 Task: Look for space in Lourdes, France from 12th  August, 2023 to 15th August, 2023 for 3 adults in price range Rs.12000 to Rs.16000. Place can be entire place with 2 bedrooms having 3 beds and 1 bathroom. Property type can be house, flat, guest house. Booking option can be shelf check-in. Required host language is English.
Action: Mouse pressed left at (461, 175)
Screenshot: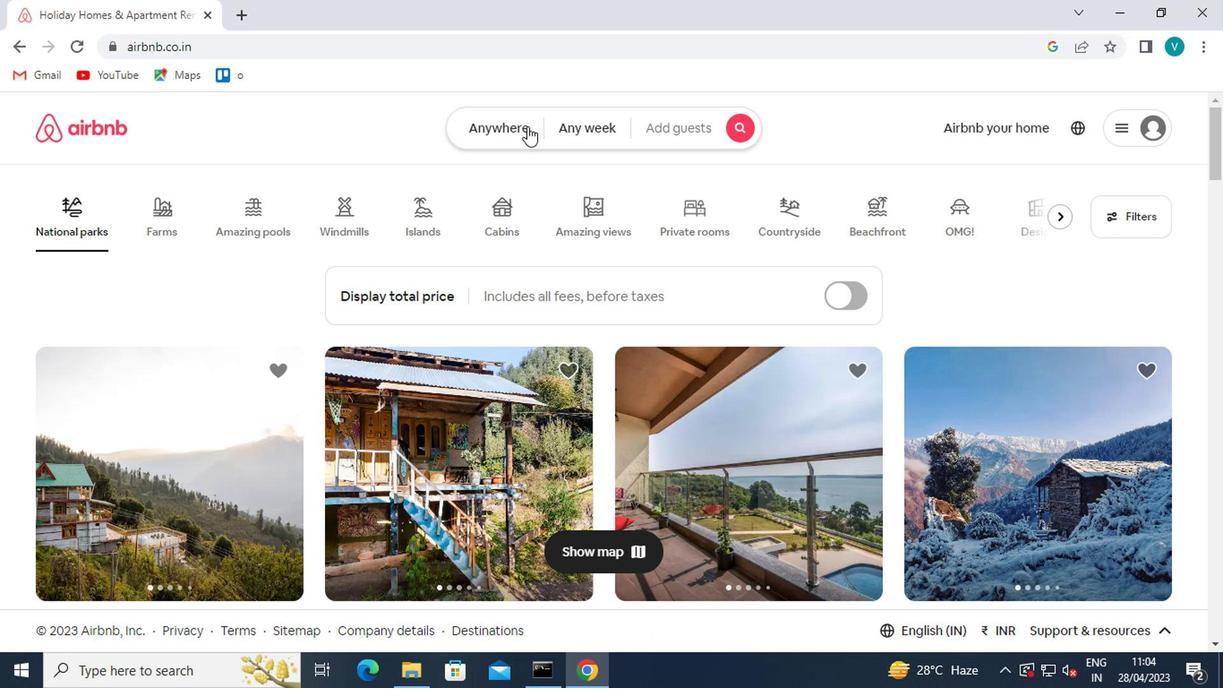
Action: Mouse moved to (383, 222)
Screenshot: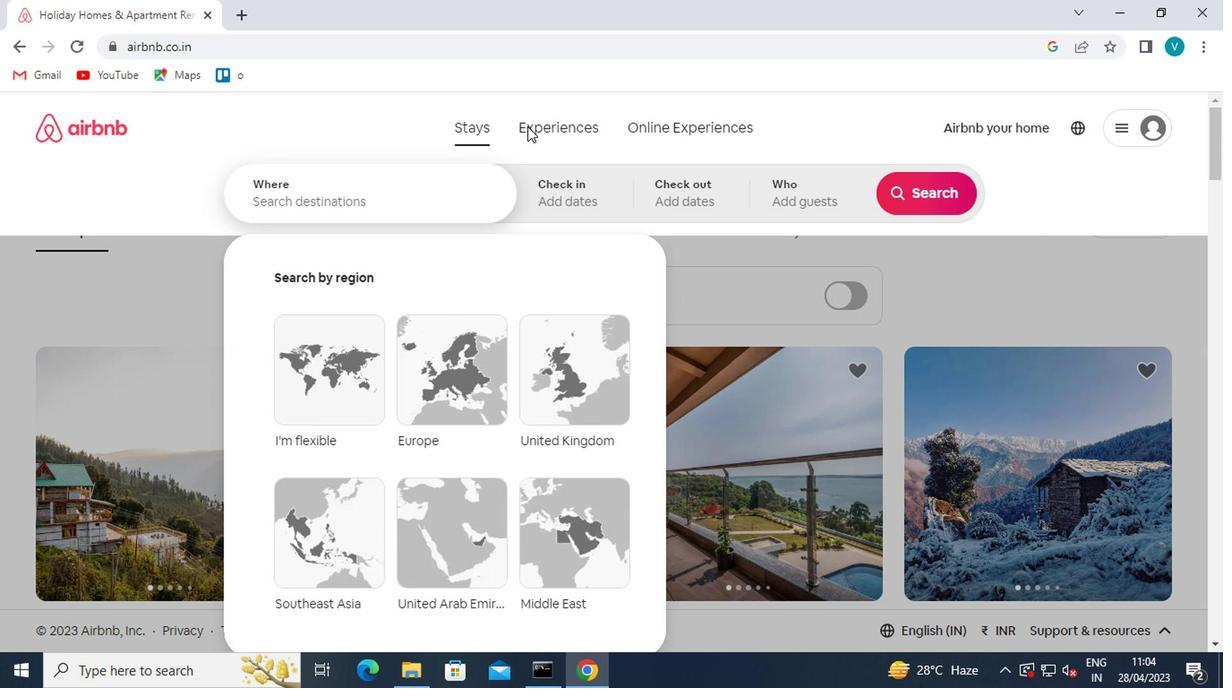 
Action: Mouse pressed left at (383, 222)
Screenshot: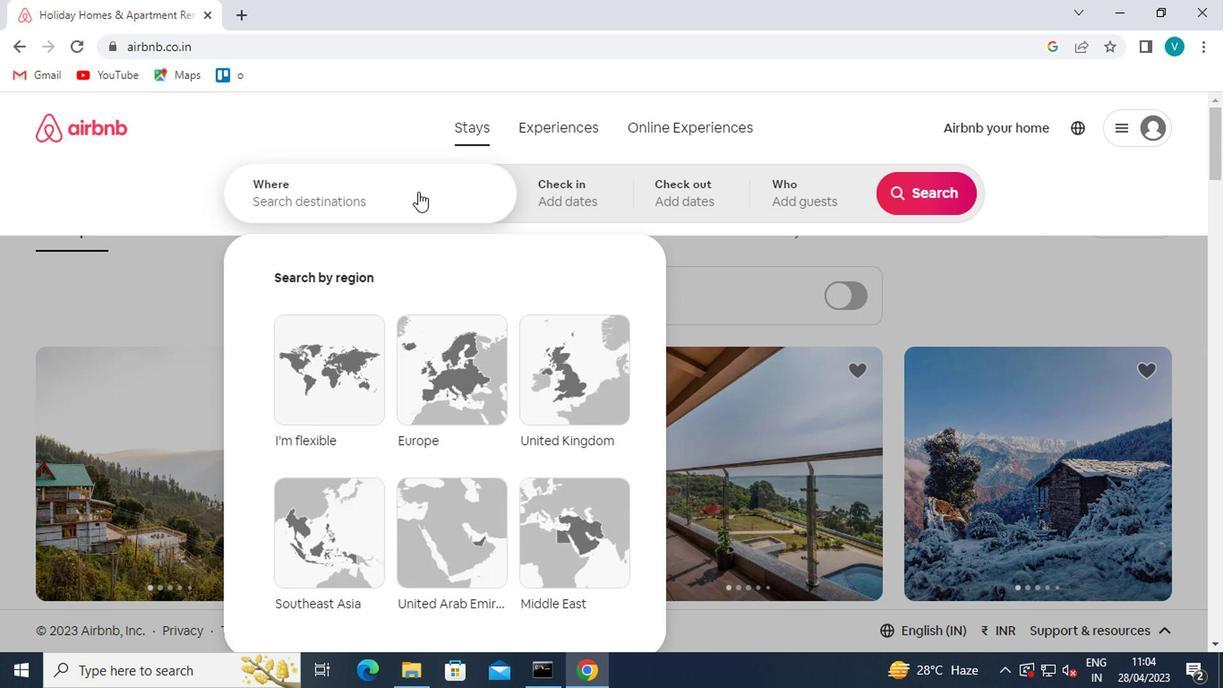 
Action: Key pressed <Key.caps_lock>l<Key.caps_lock>ourdes<Key.down><Key.down><Key.enter>
Screenshot: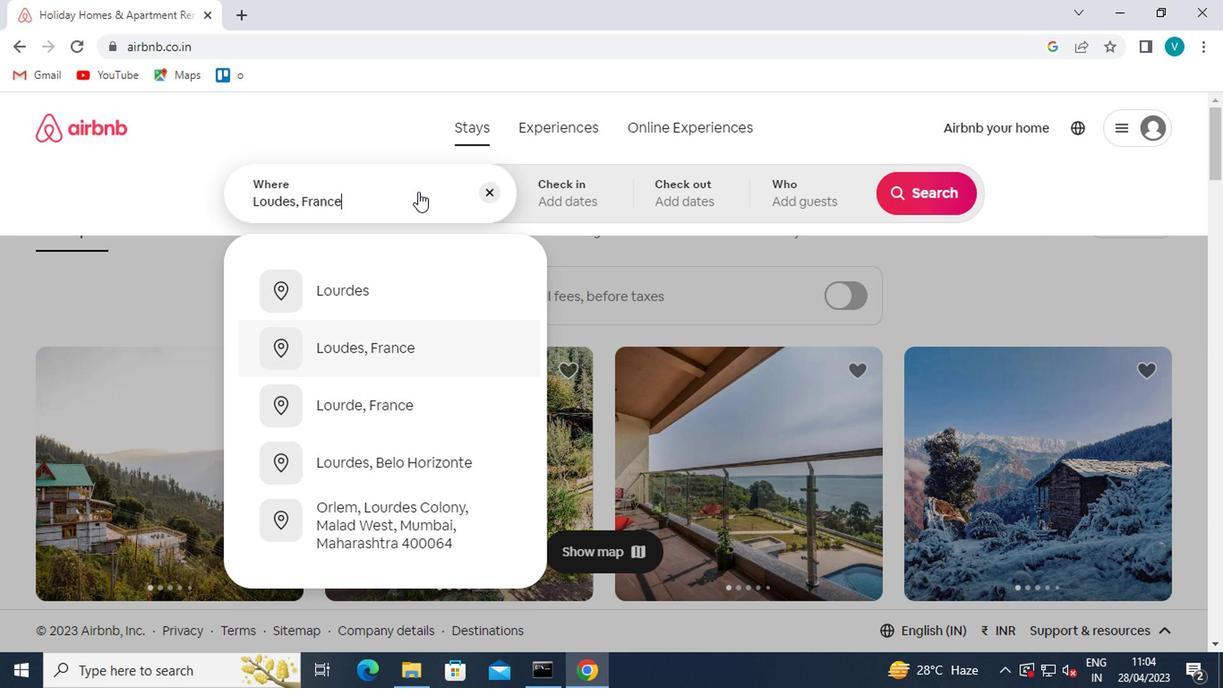
Action: Mouse moved to (700, 402)
Screenshot: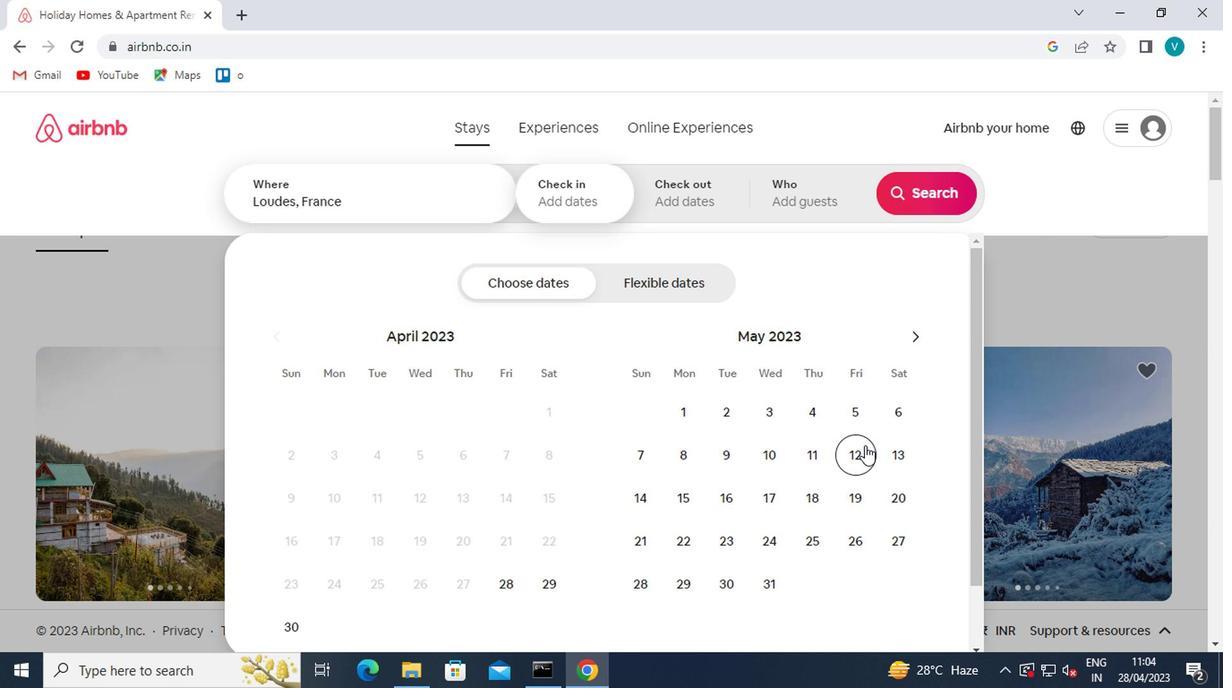
Action: Mouse pressed left at (700, 402)
Screenshot: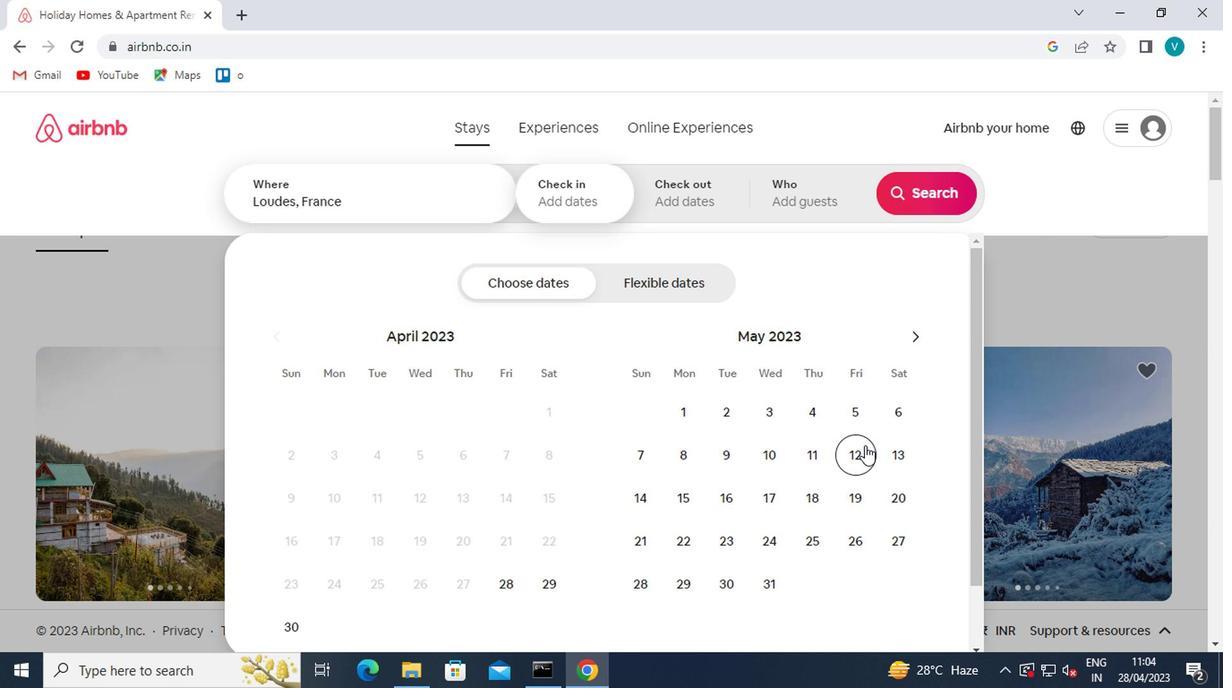 
Action: Mouse moved to (562, 436)
Screenshot: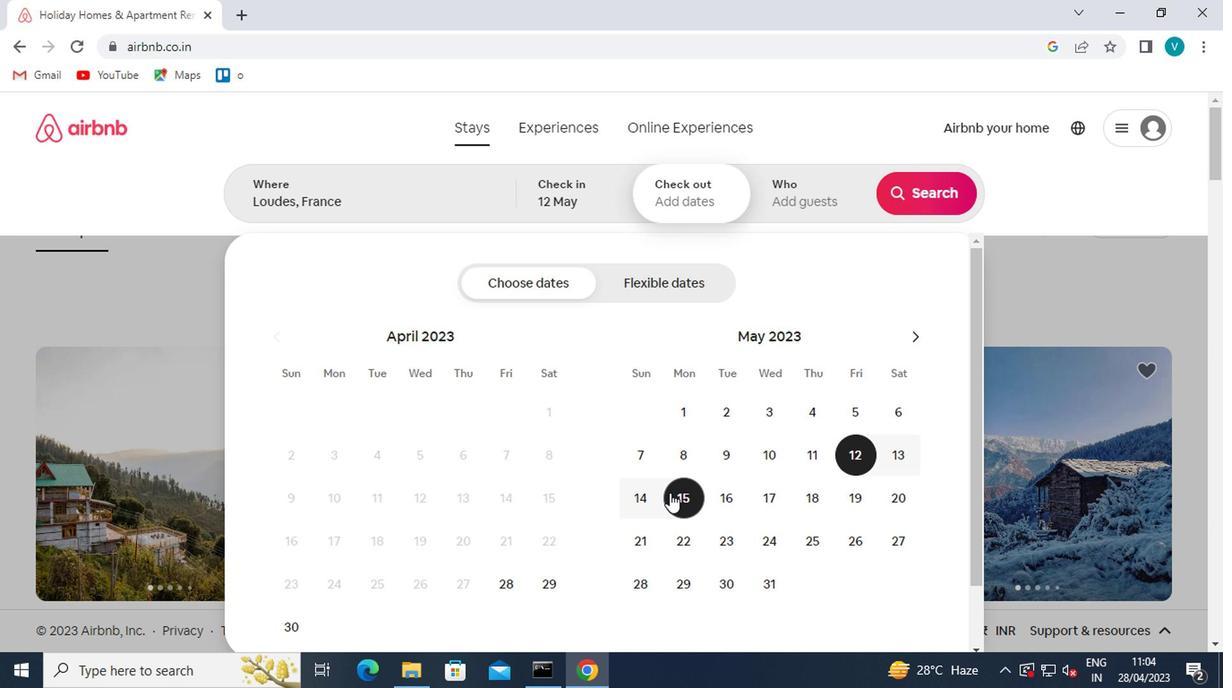 
Action: Mouse pressed left at (562, 436)
Screenshot: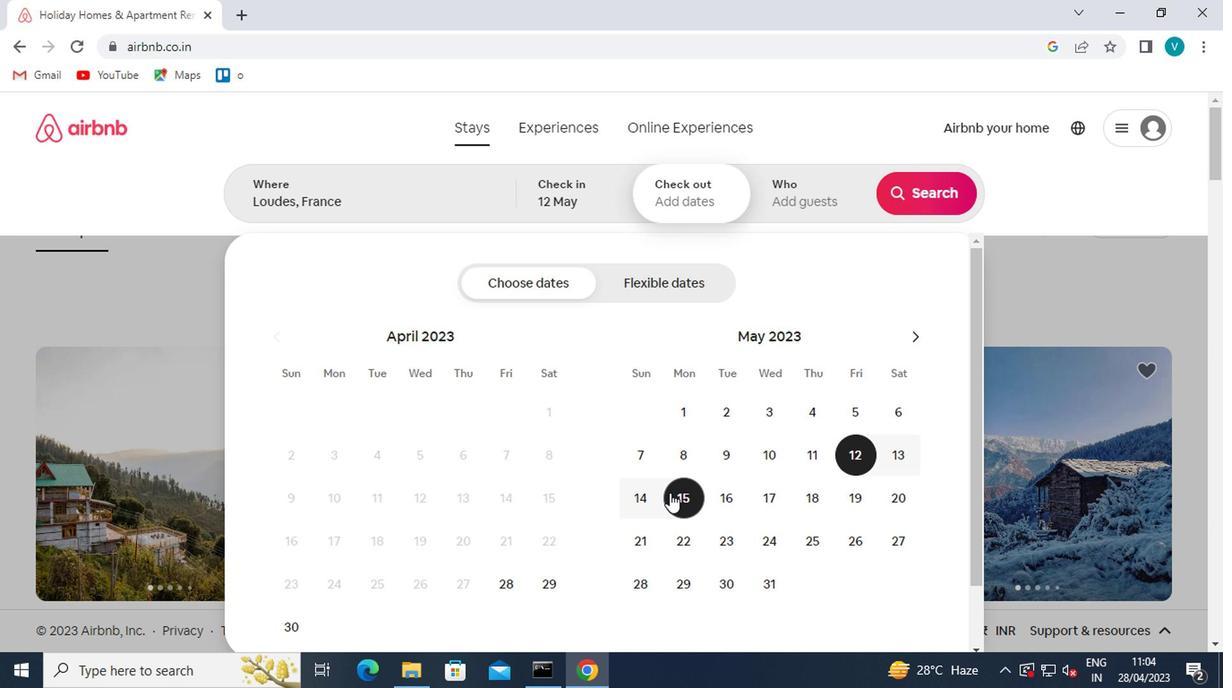 
Action: Mouse moved to (679, 220)
Screenshot: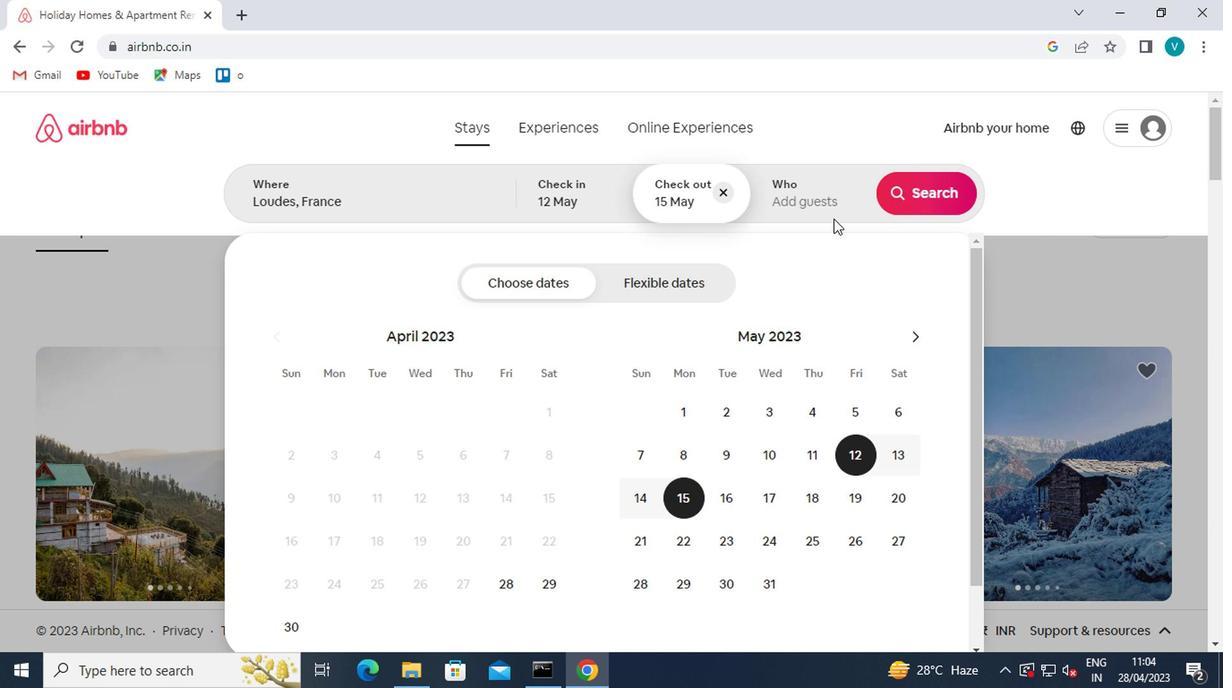 
Action: Mouse pressed left at (679, 220)
Screenshot: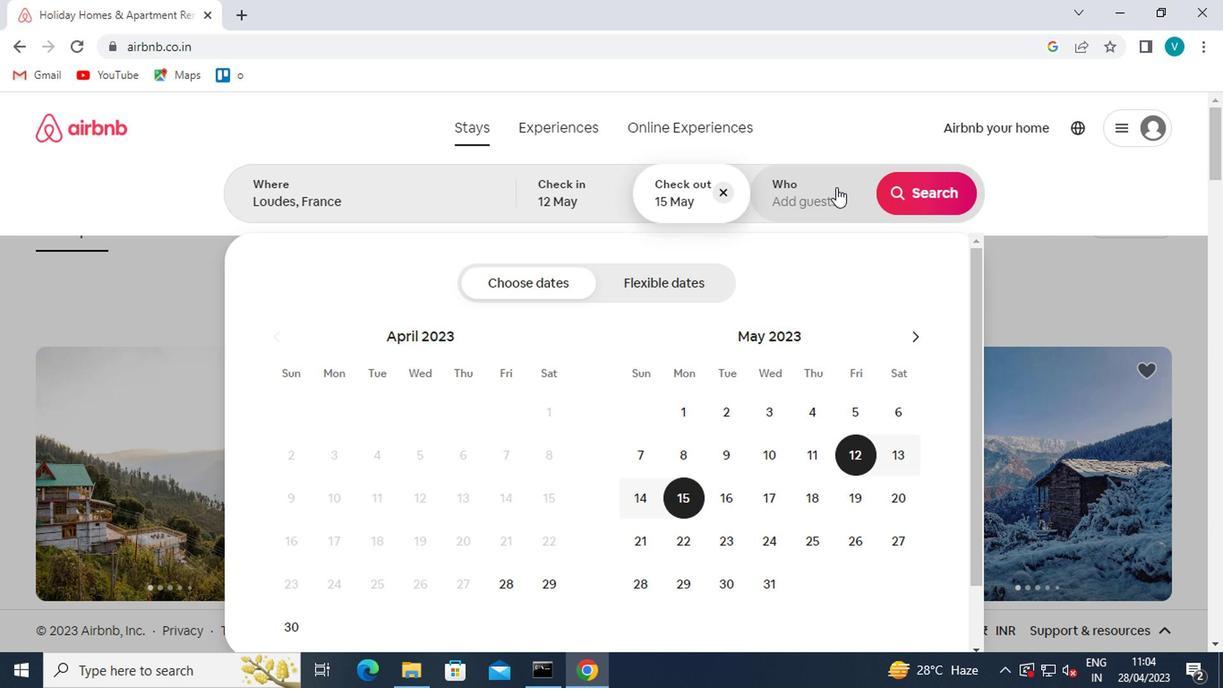 
Action: Mouse moved to (754, 293)
Screenshot: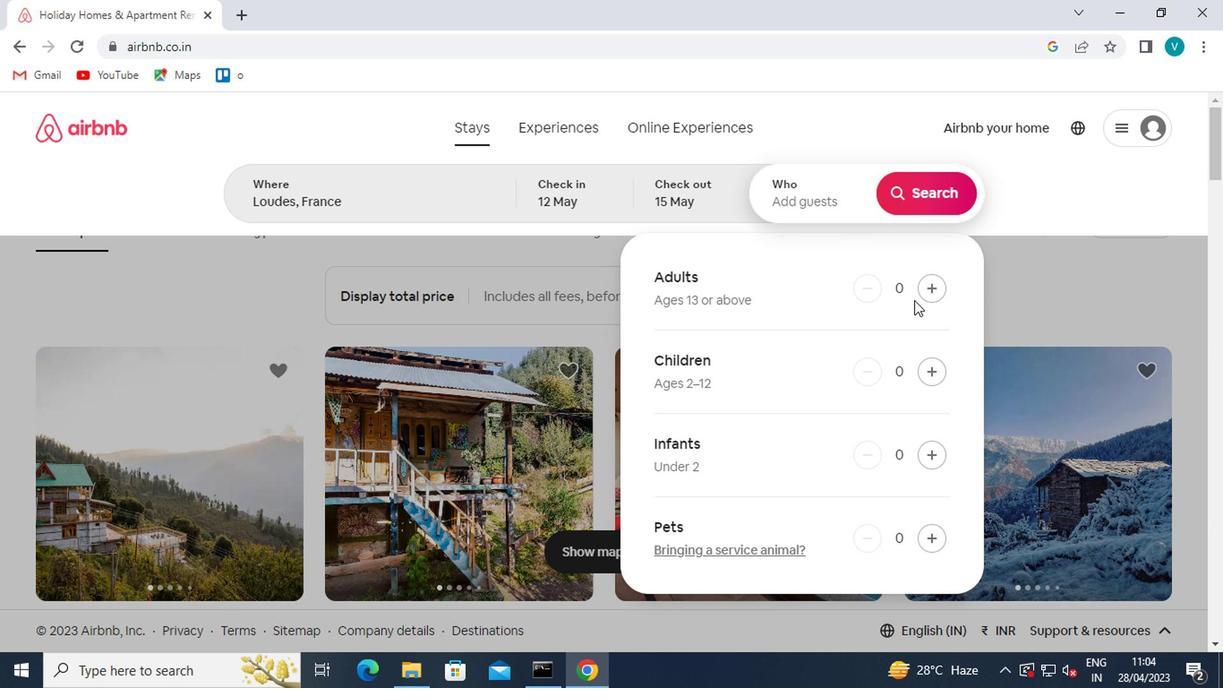 
Action: Mouse pressed left at (754, 293)
Screenshot: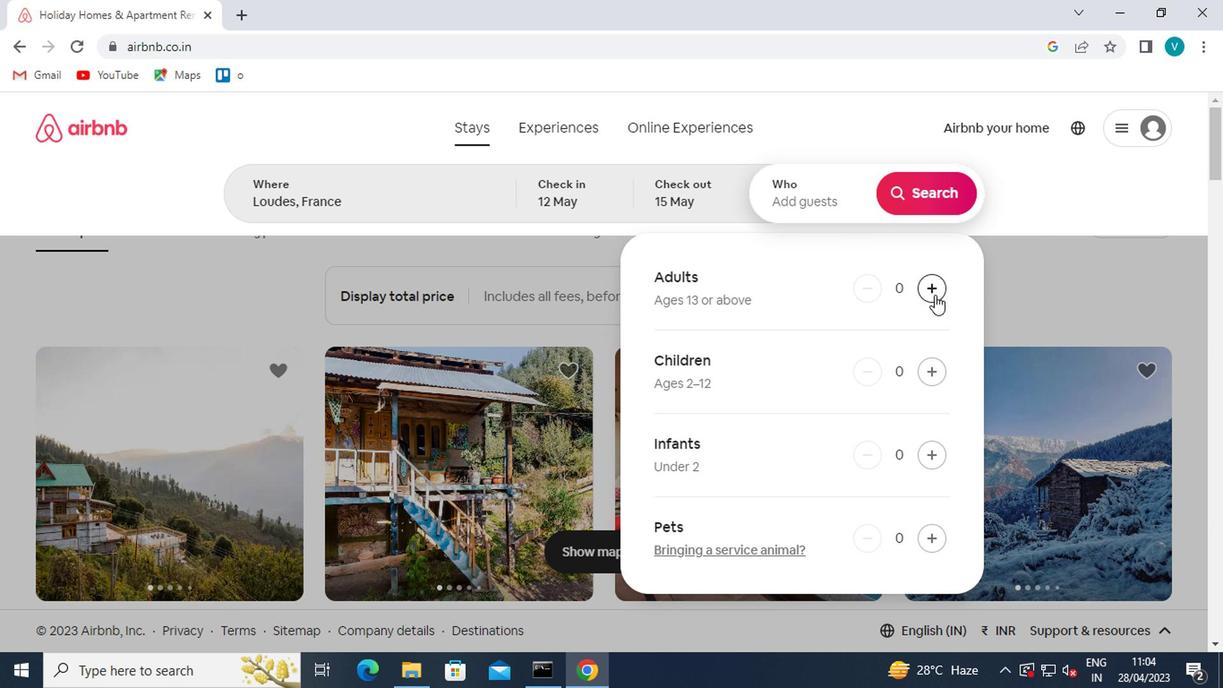 
Action: Mouse moved to (754, 293)
Screenshot: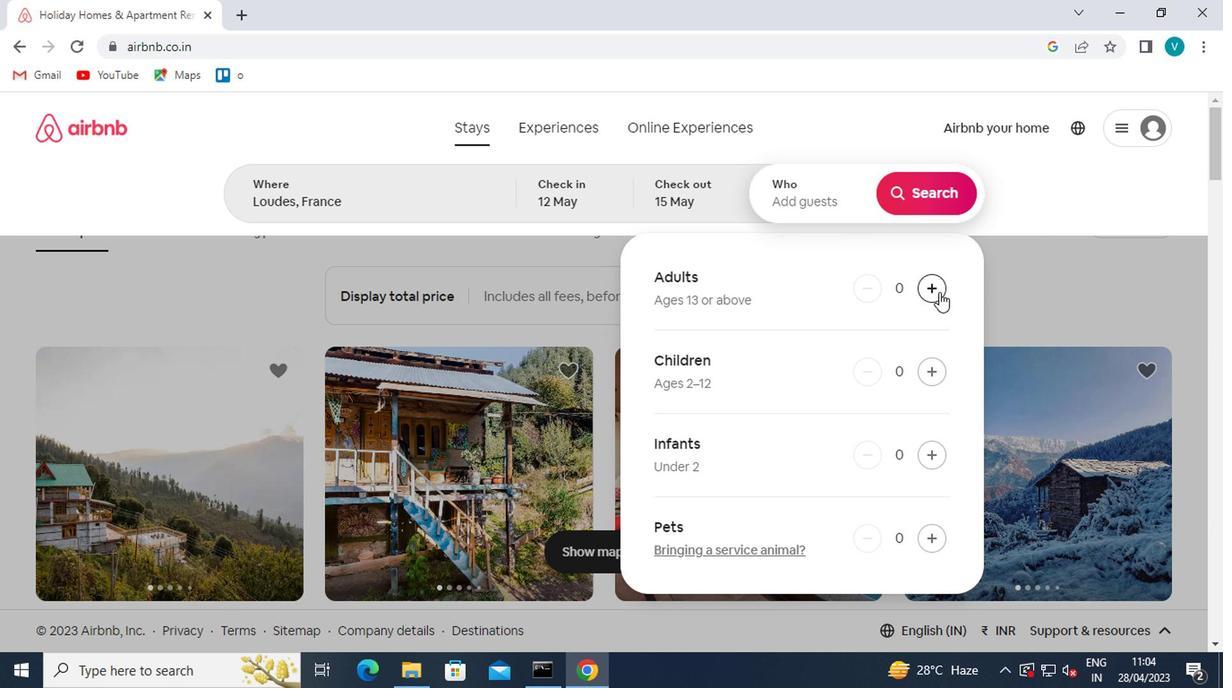 
Action: Mouse pressed left at (754, 293)
Screenshot: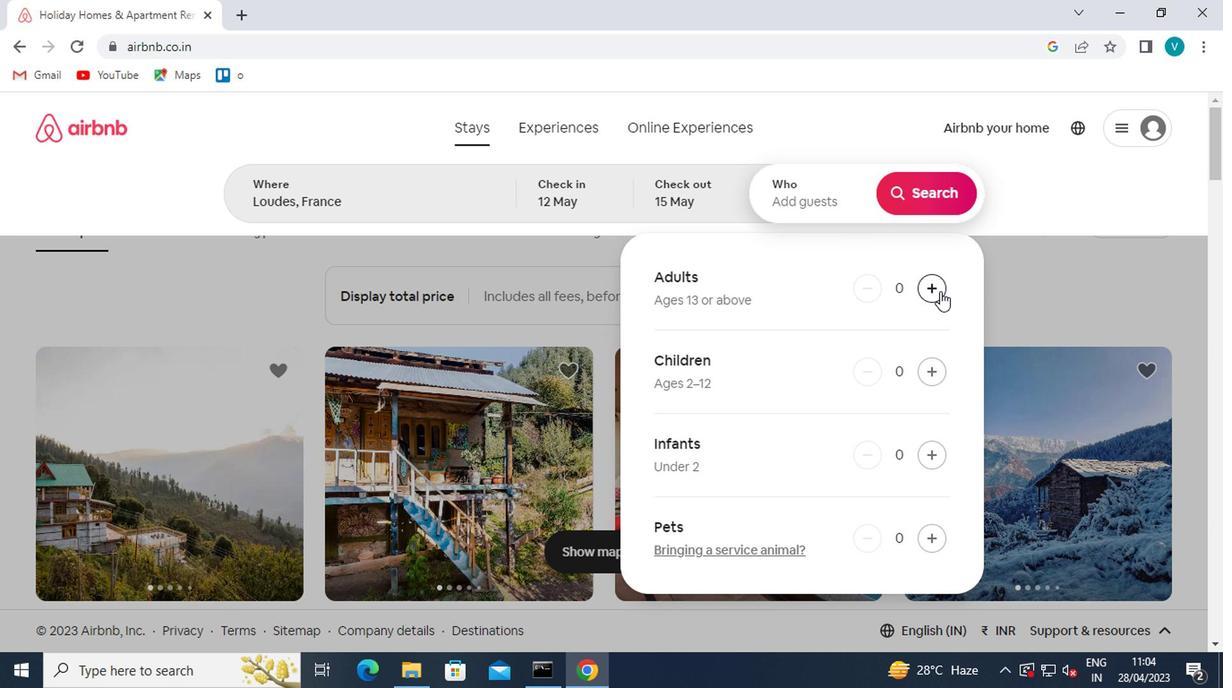 
Action: Mouse pressed left at (754, 293)
Screenshot: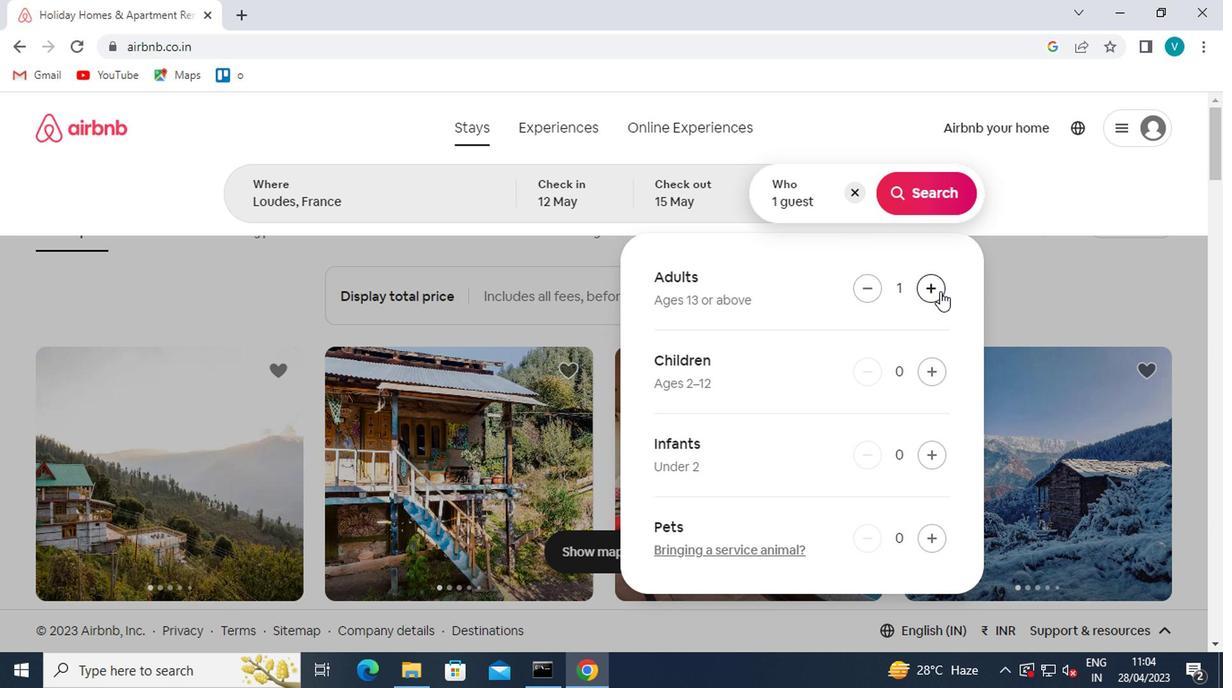 
Action: Mouse moved to (740, 224)
Screenshot: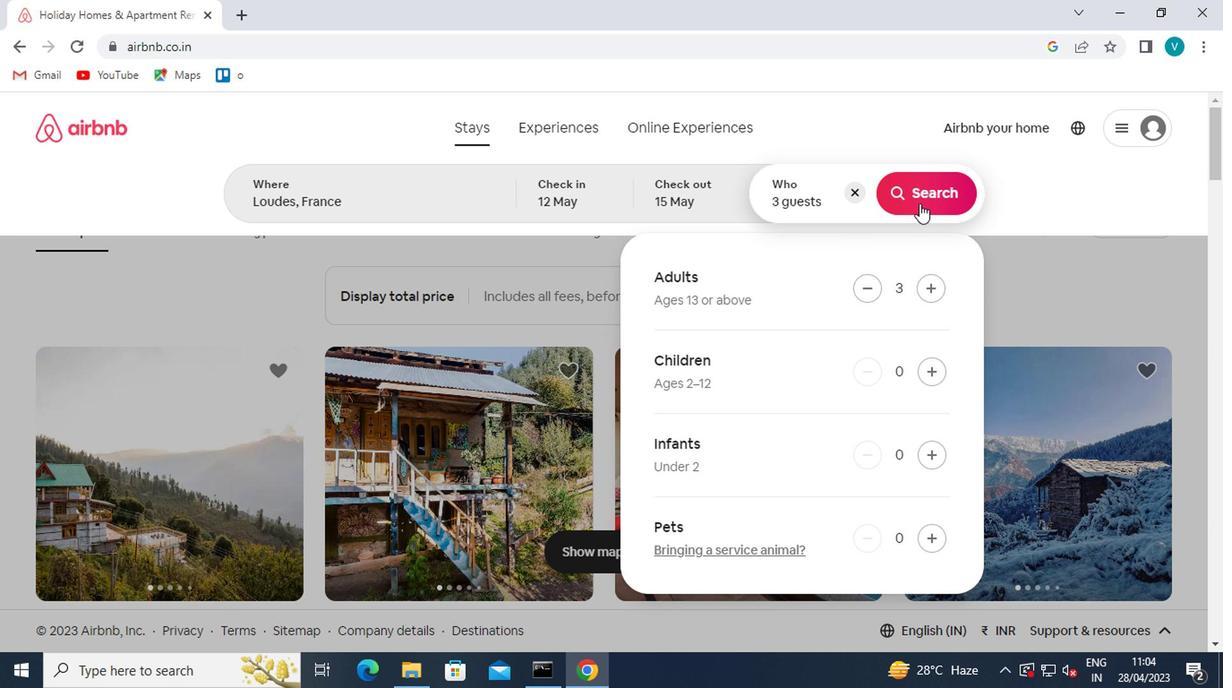 
Action: Mouse pressed left at (740, 224)
Screenshot: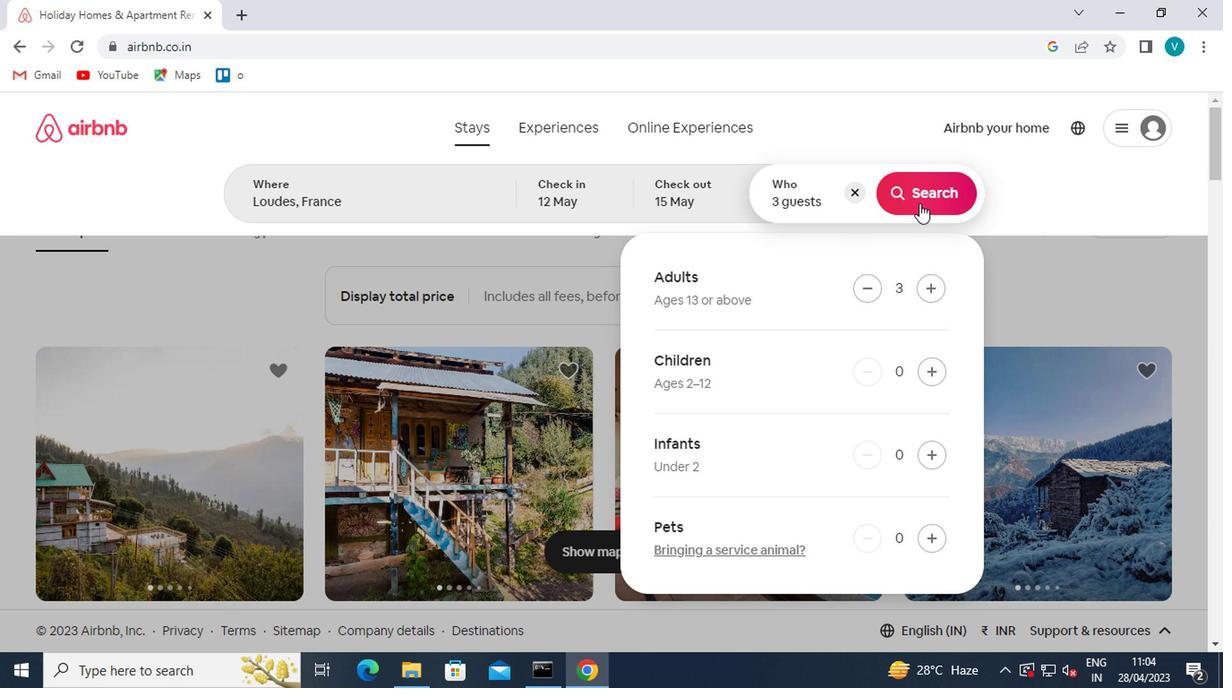 
Action: Mouse moved to (887, 217)
Screenshot: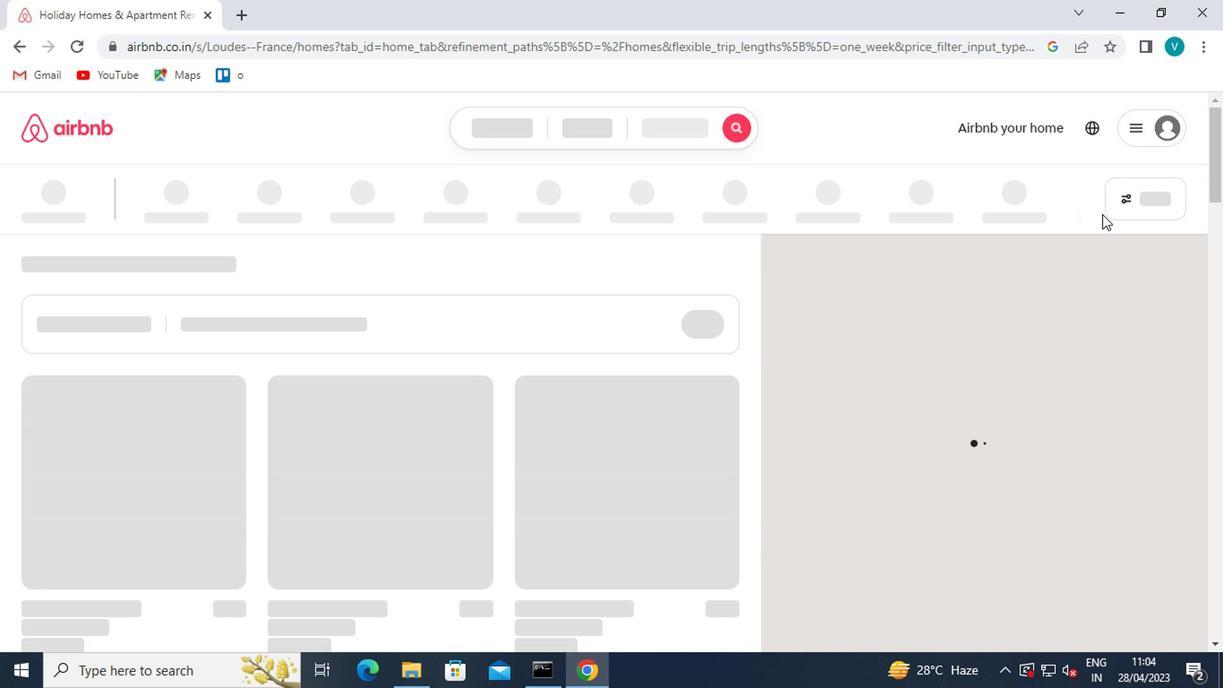 
Action: Mouse pressed left at (887, 217)
Screenshot: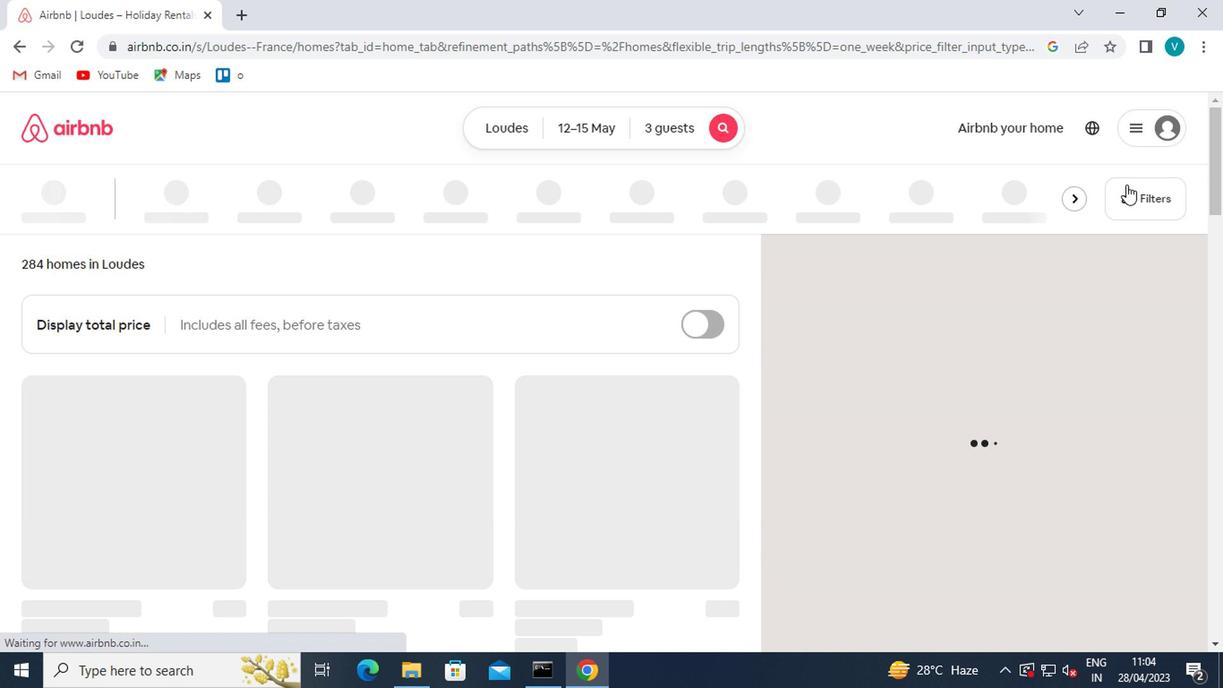 
Action: Mouse moved to (457, 394)
Screenshot: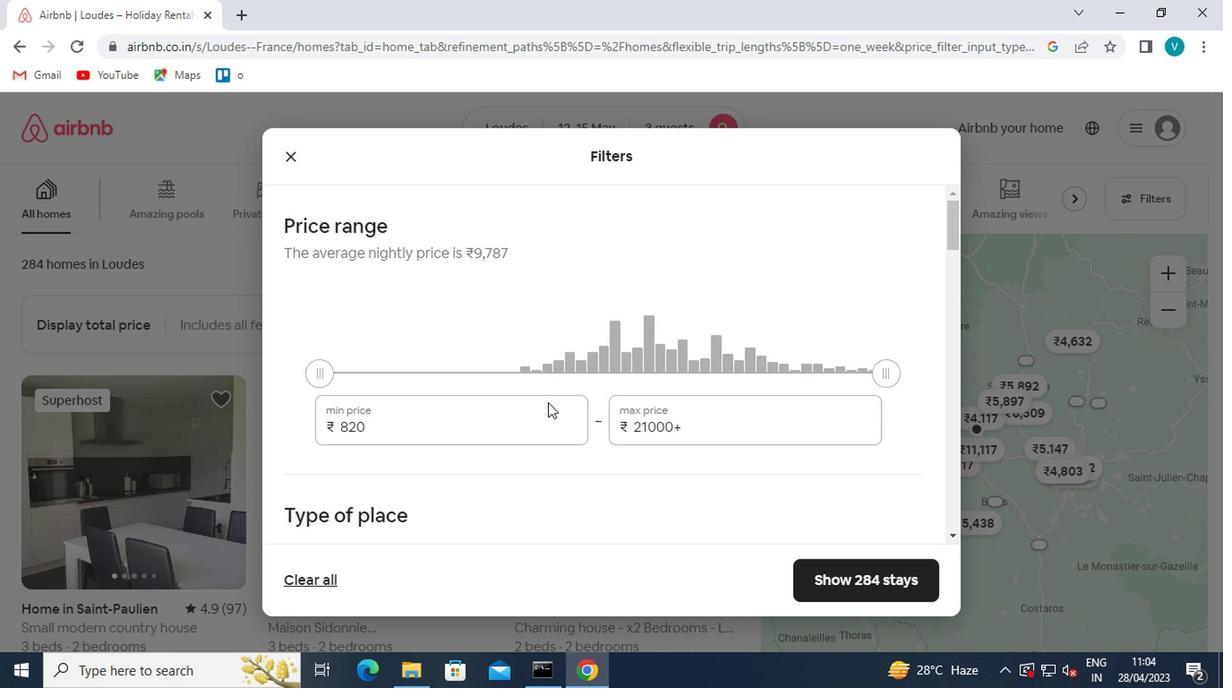 
Action: Mouse pressed left at (457, 394)
Screenshot: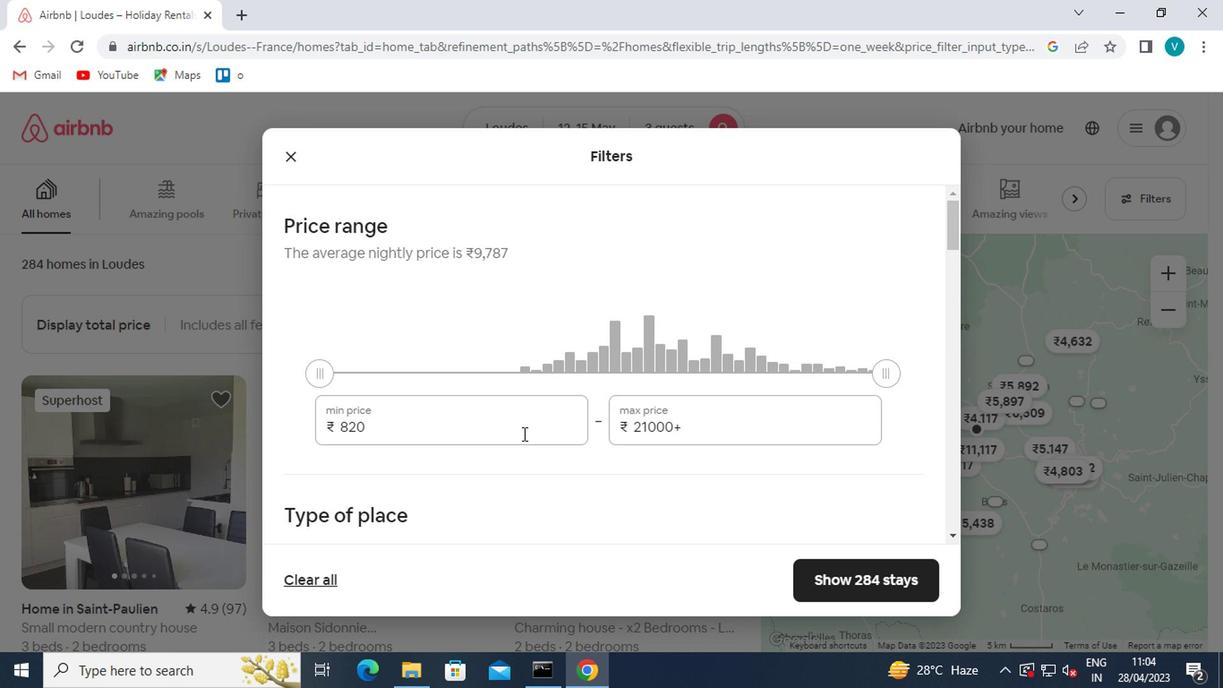 
Action: Mouse moved to (449, 391)
Screenshot: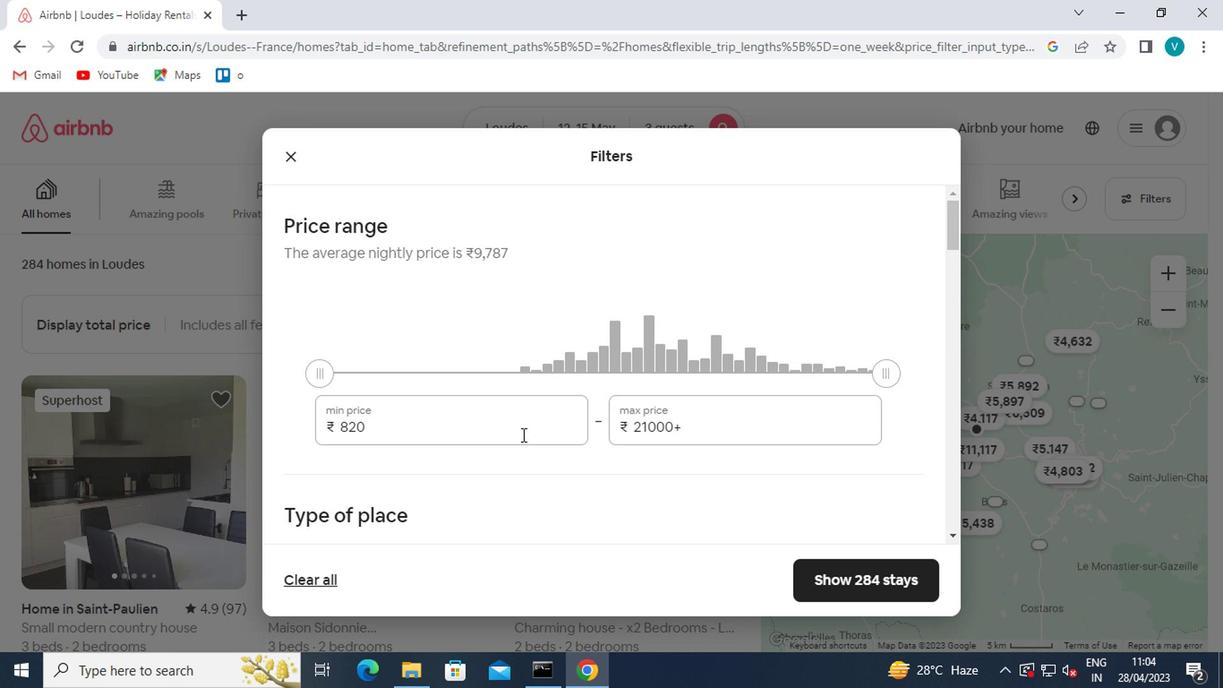 
Action: Key pressed <Key.backspace><Key.backspace><Key.backspace><Key.backspace><Key.backspace><Key.backspace><Key.backspace><Key.backspace><Key.backspace>12000<Key.tab>16000
Screenshot: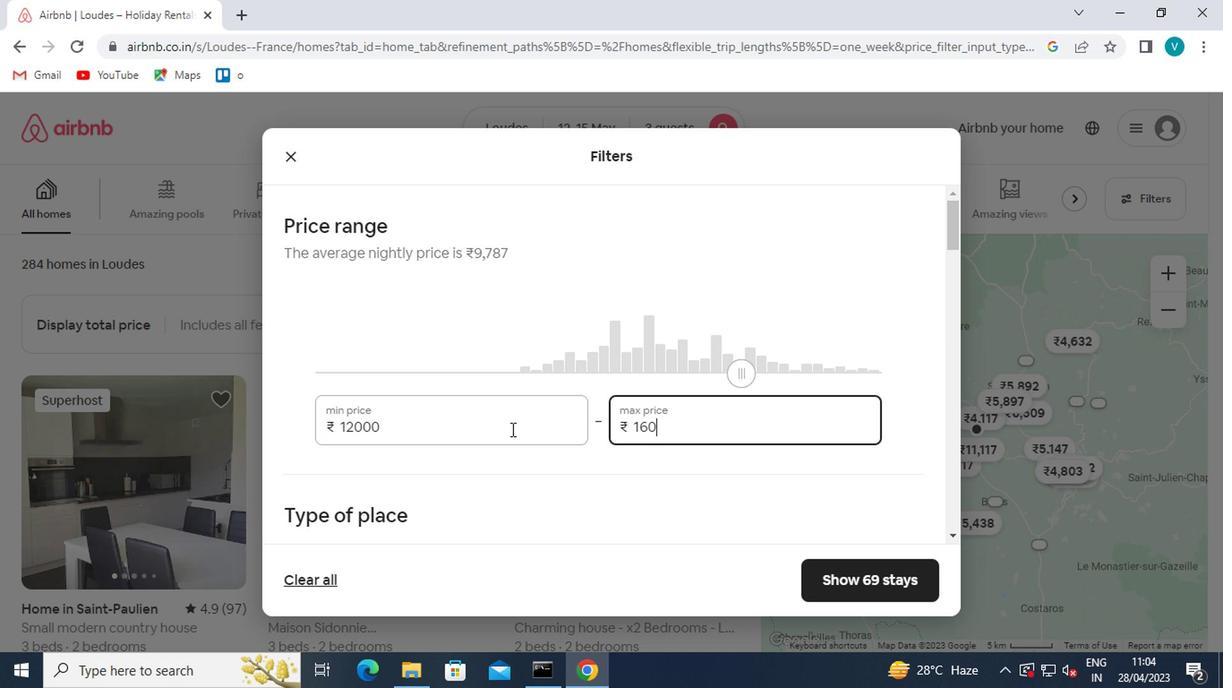 
Action: Mouse scrolled (449, 390) with delta (0, 0)
Screenshot: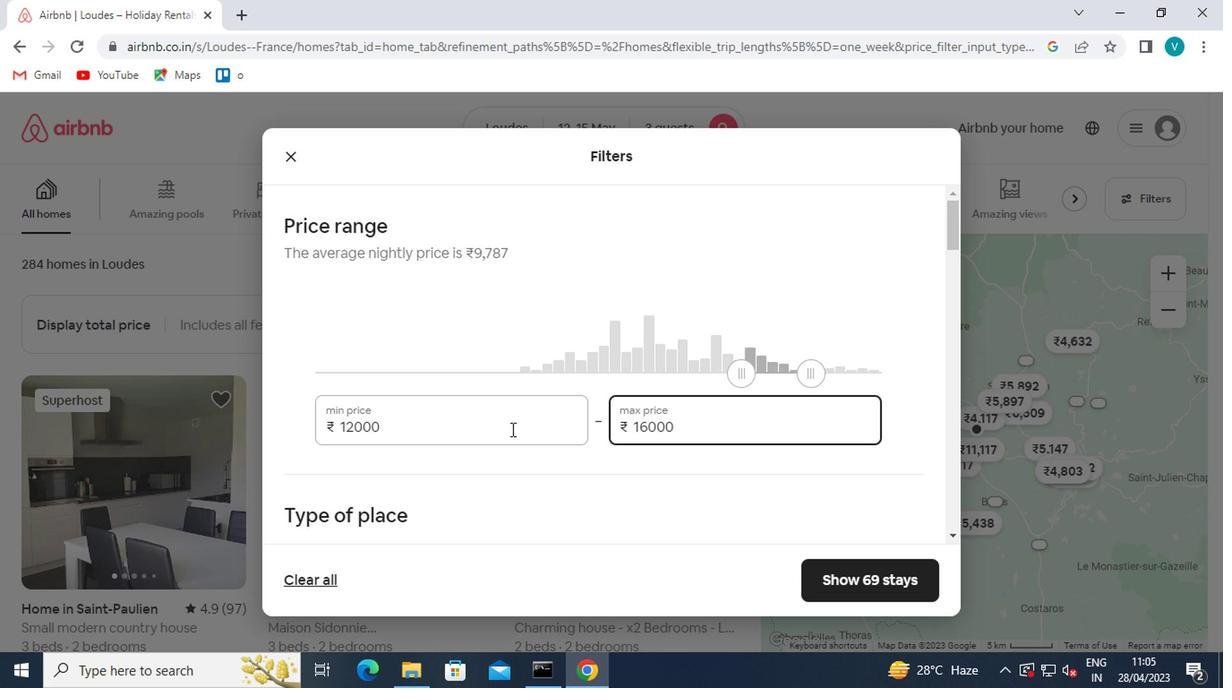 
Action: Mouse scrolled (449, 390) with delta (0, 0)
Screenshot: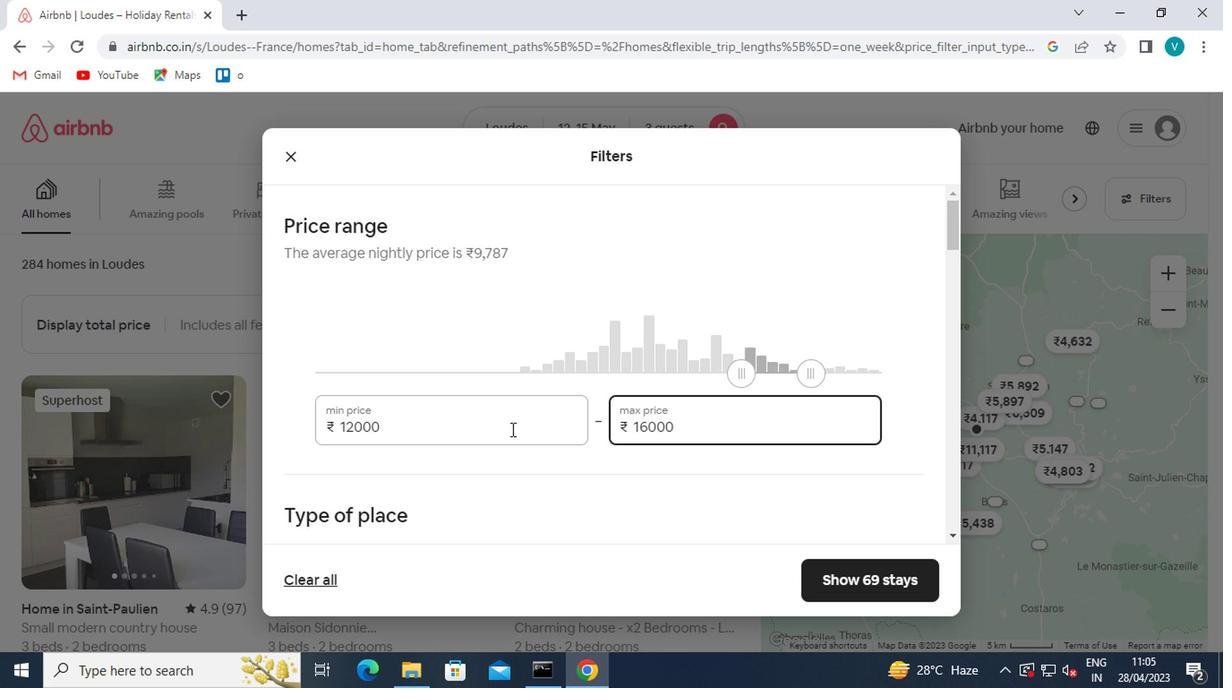 
Action: Mouse moved to (293, 356)
Screenshot: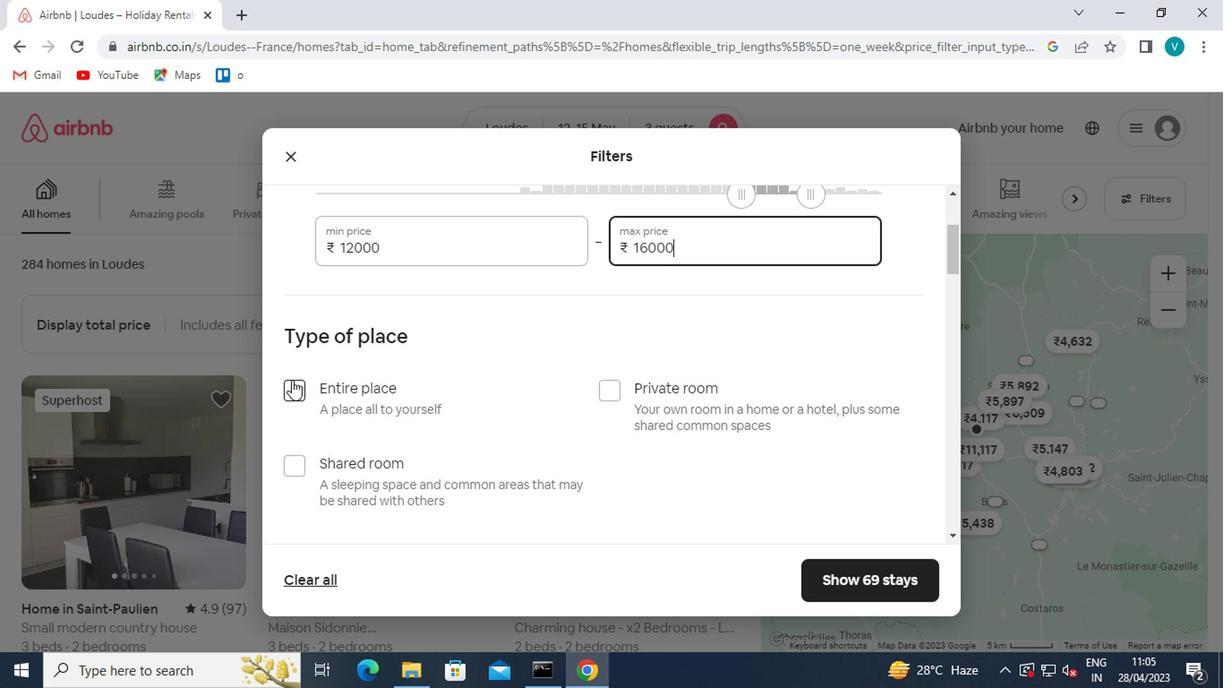 
Action: Mouse pressed left at (293, 356)
Screenshot: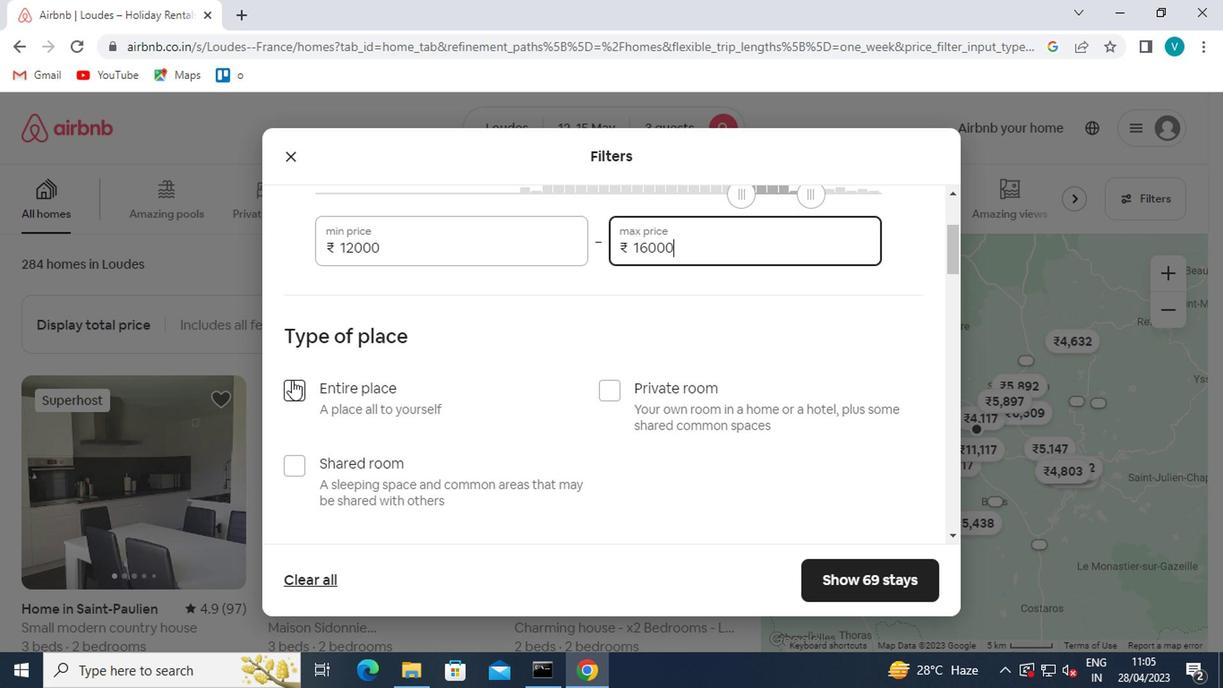 
Action: Mouse moved to (449, 410)
Screenshot: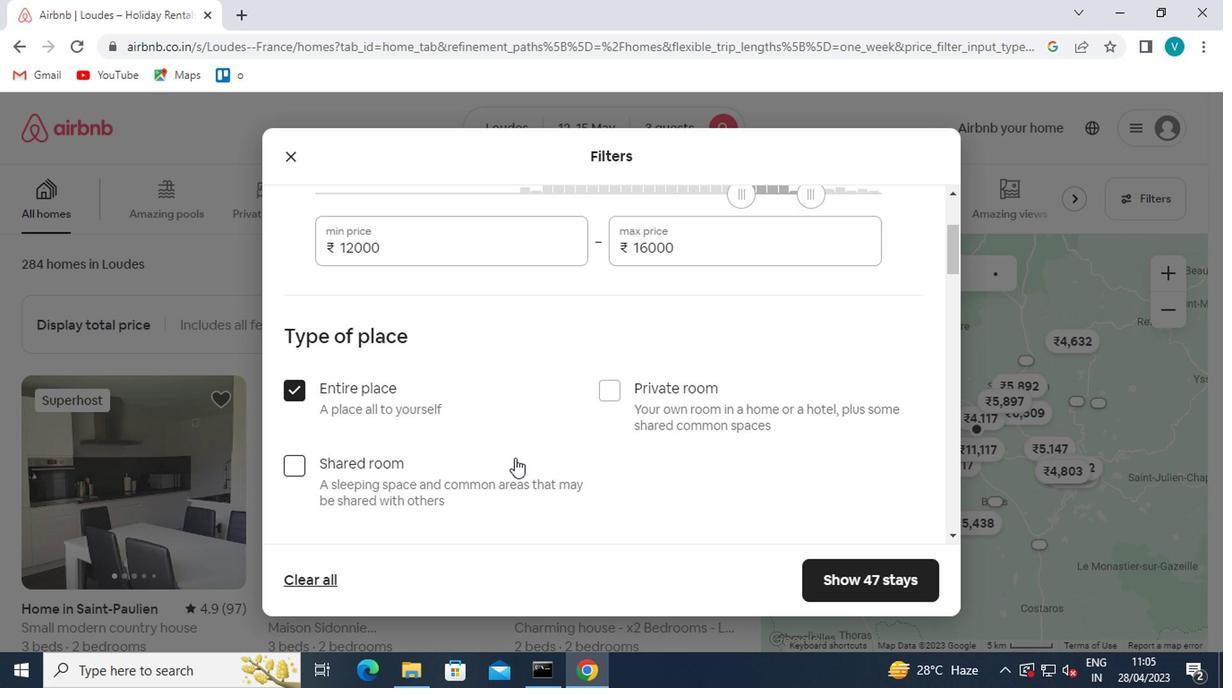 
Action: Mouse scrolled (449, 409) with delta (0, 0)
Screenshot: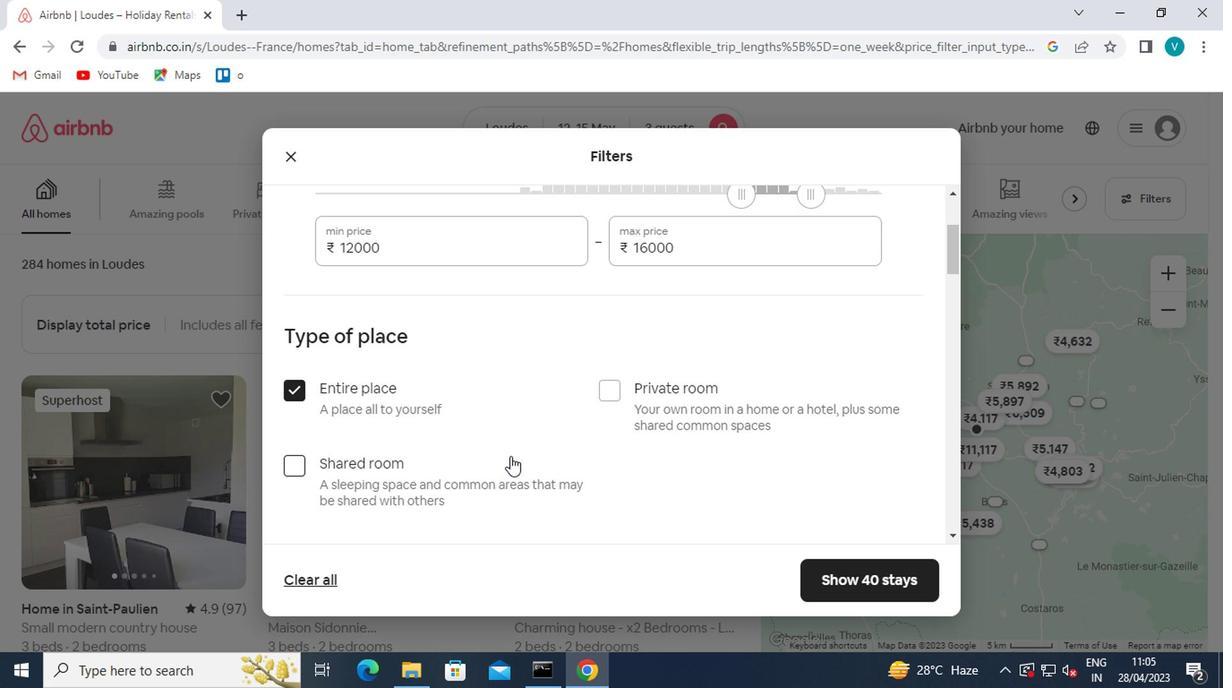 
Action: Mouse moved to (449, 410)
Screenshot: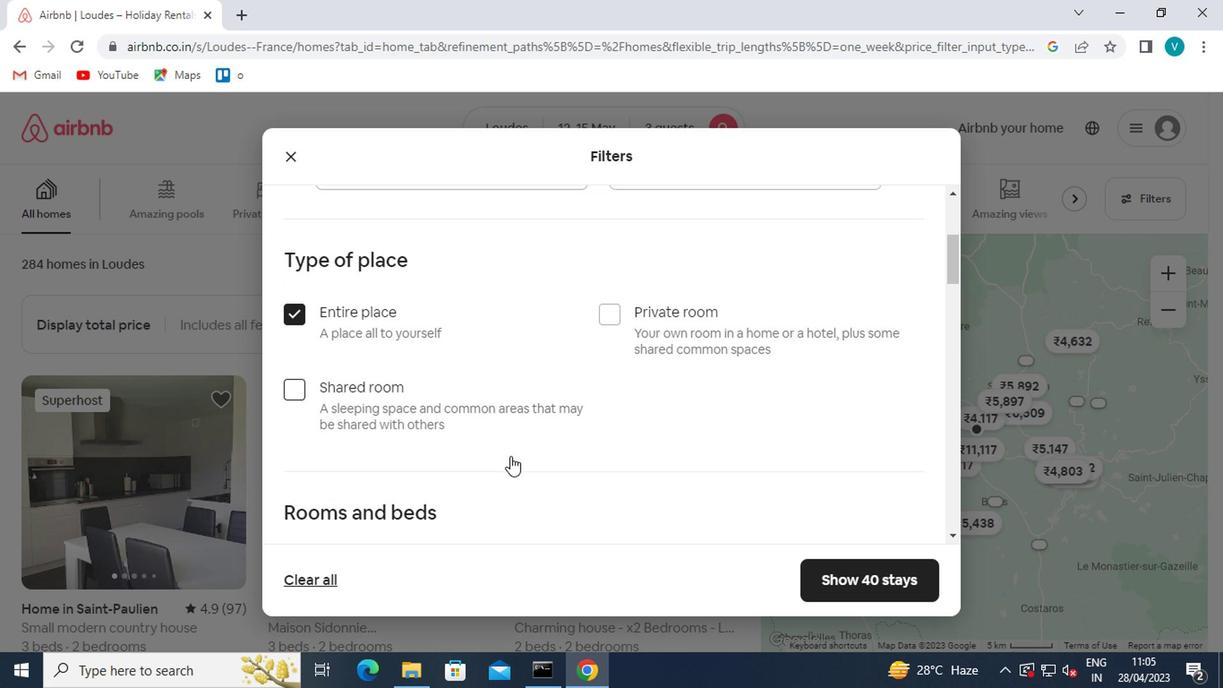 
Action: Mouse scrolled (449, 409) with delta (0, 0)
Screenshot: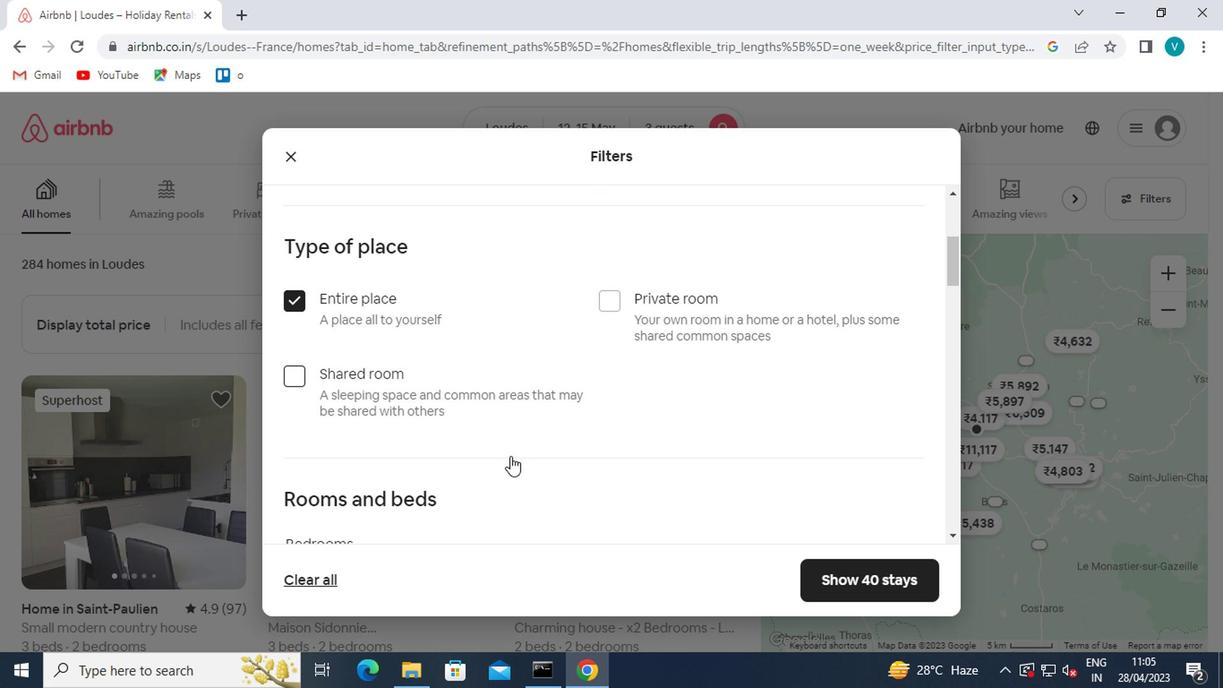 
Action: Mouse moved to (403, 440)
Screenshot: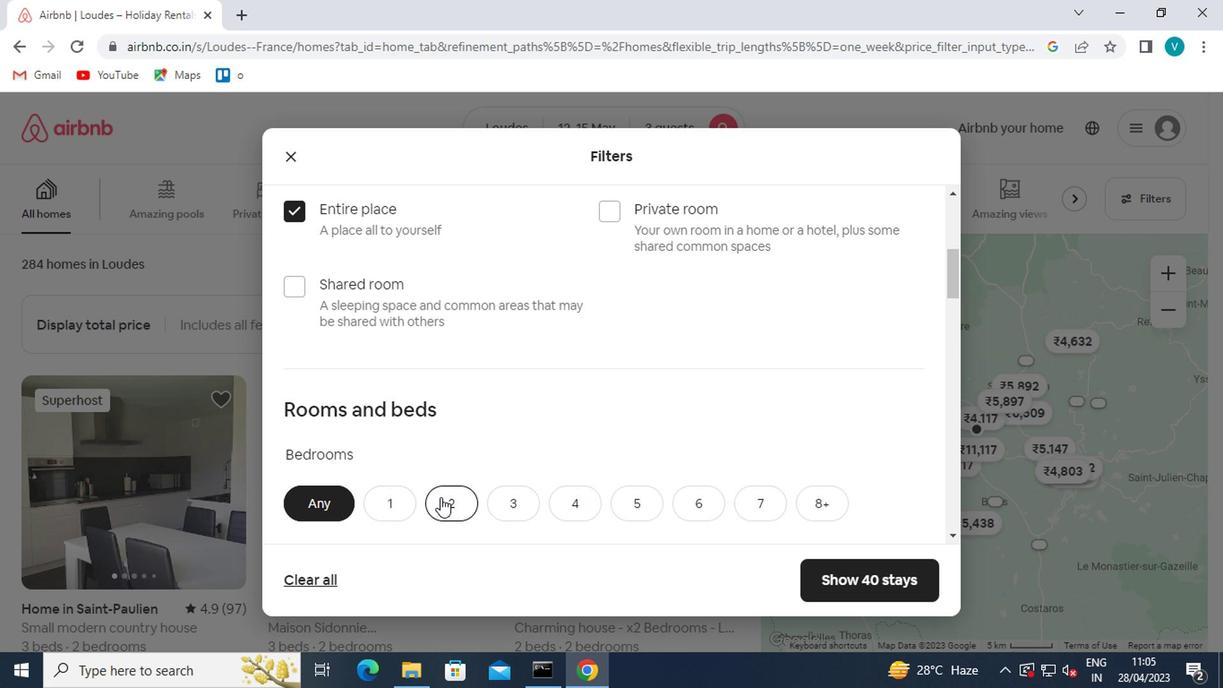 
Action: Mouse pressed left at (403, 440)
Screenshot: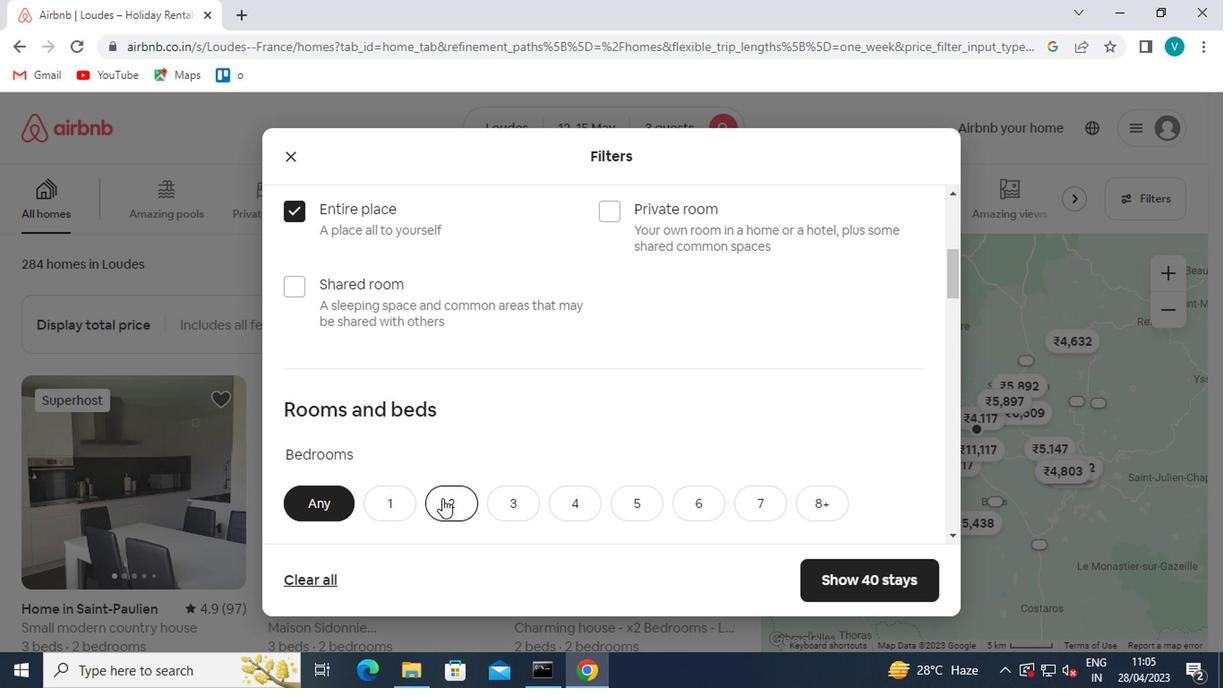 
Action: Mouse moved to (409, 433)
Screenshot: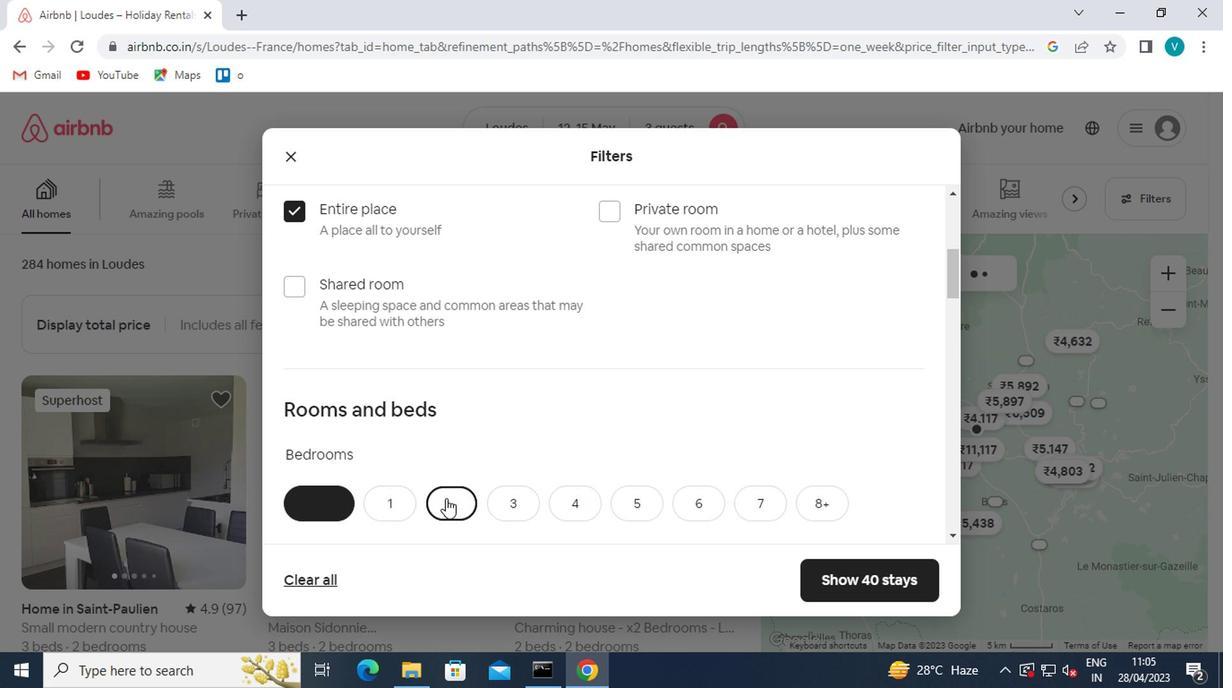 
Action: Mouse scrolled (409, 432) with delta (0, 0)
Screenshot: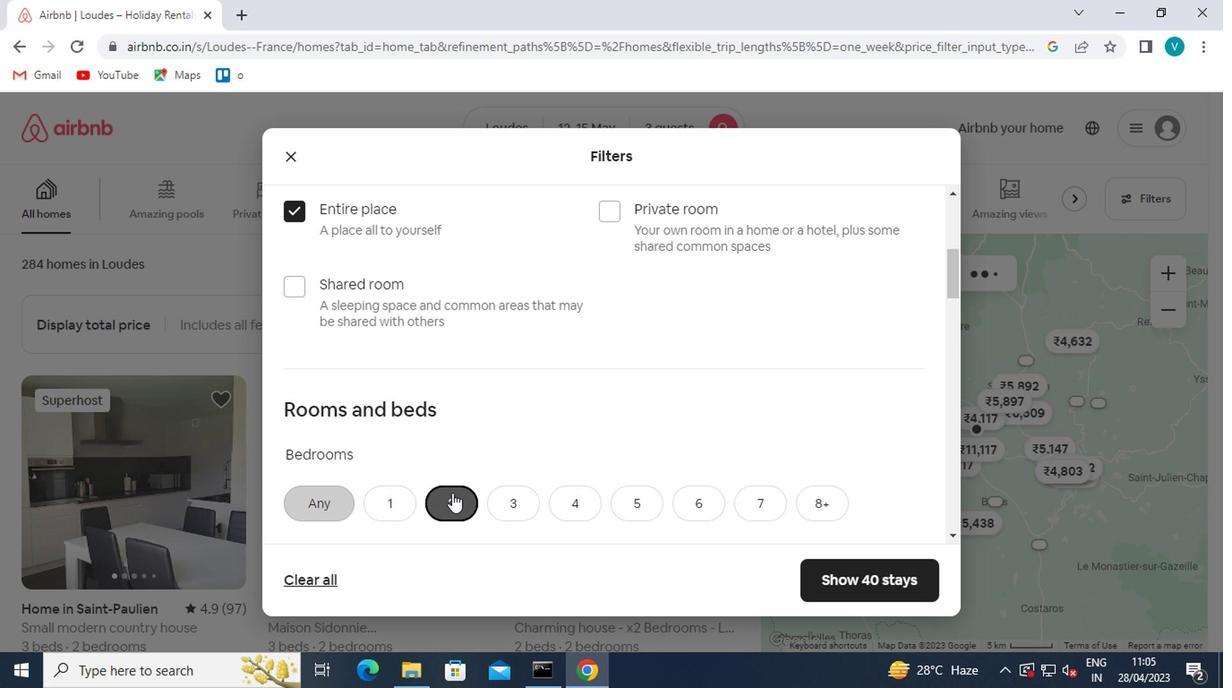 
Action: Mouse scrolled (409, 432) with delta (0, 0)
Screenshot: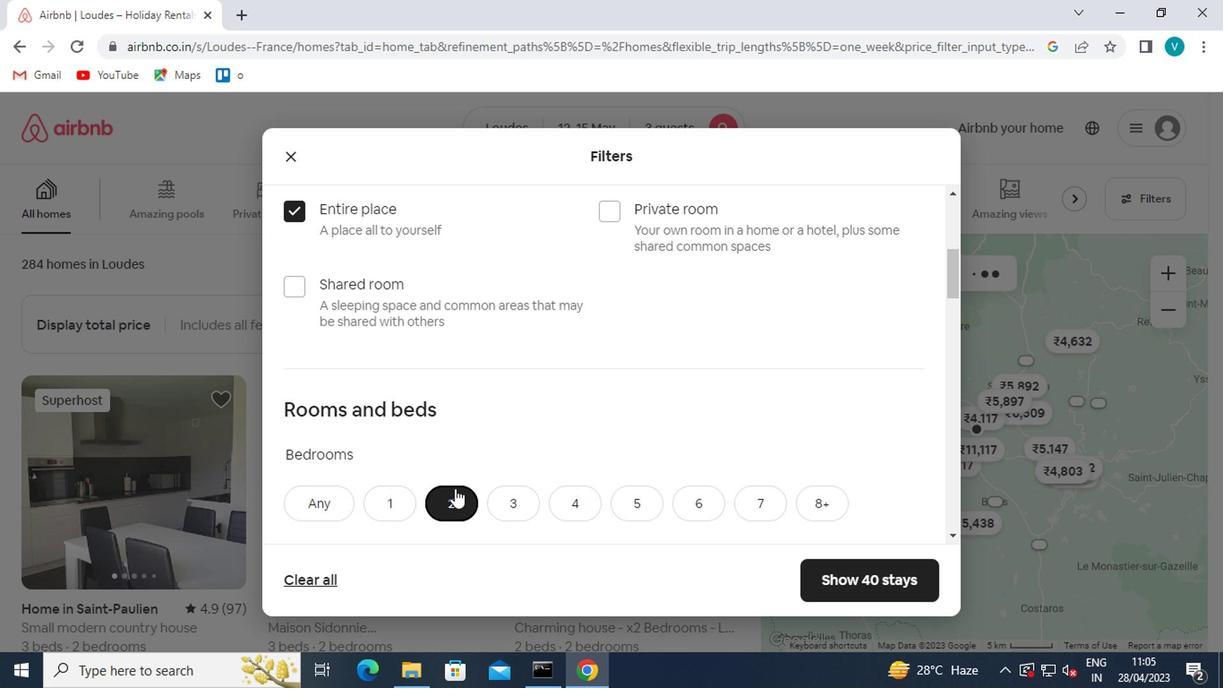
Action: Mouse moved to (404, 384)
Screenshot: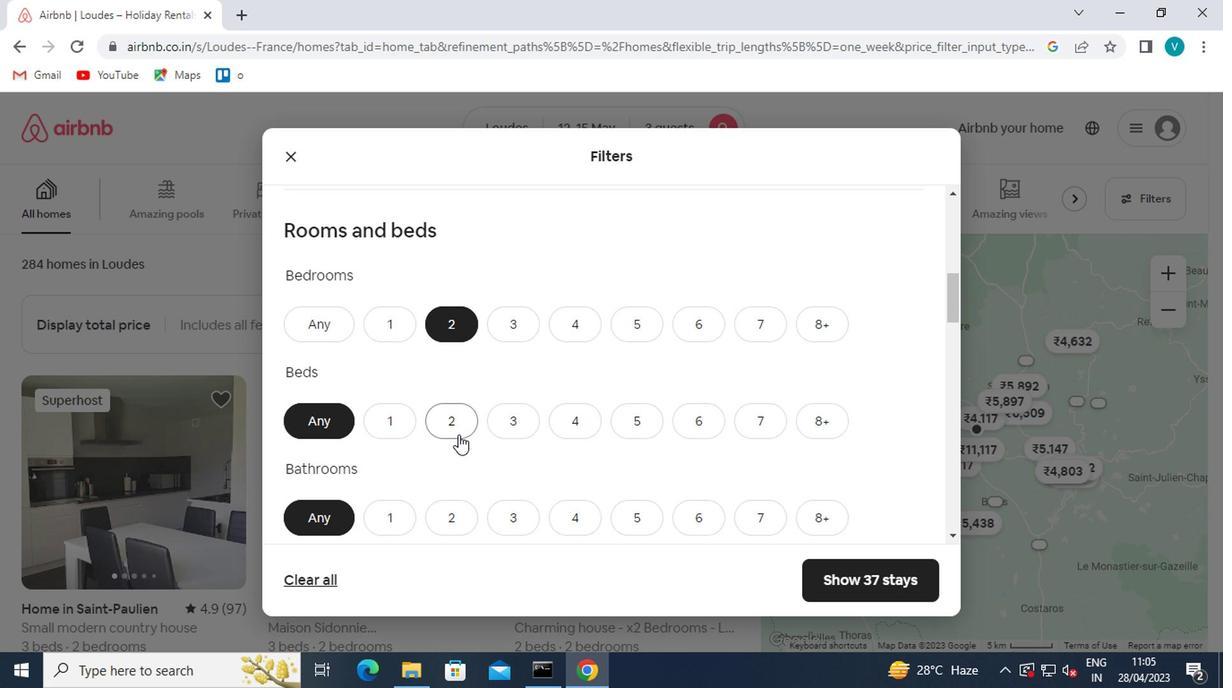 
Action: Mouse pressed left at (404, 384)
Screenshot: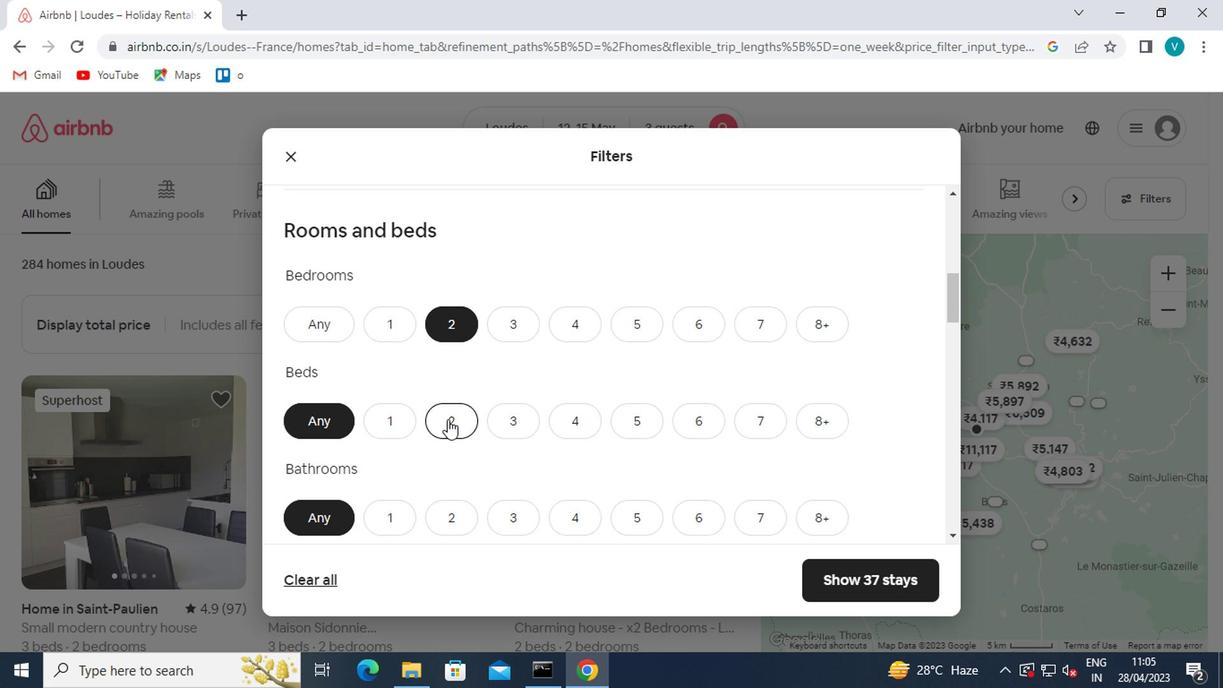 
Action: Mouse scrolled (404, 383) with delta (0, 0)
Screenshot: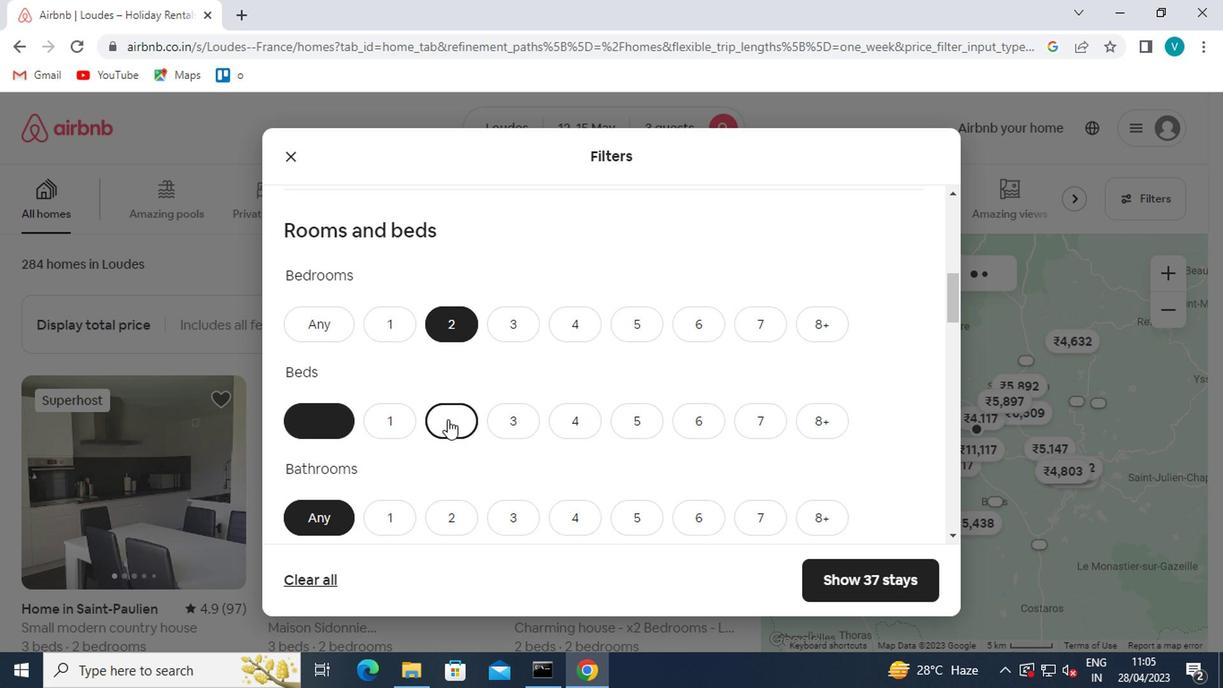 
Action: Mouse moved to (368, 393)
Screenshot: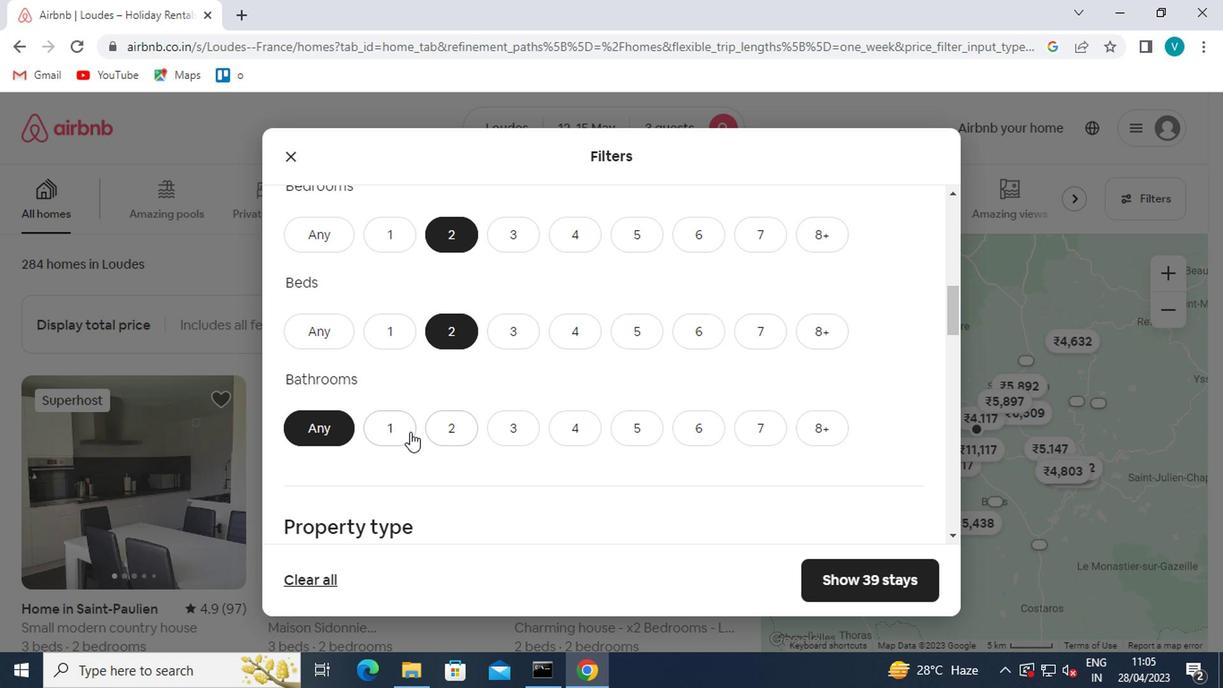 
Action: Mouse pressed left at (368, 393)
Screenshot: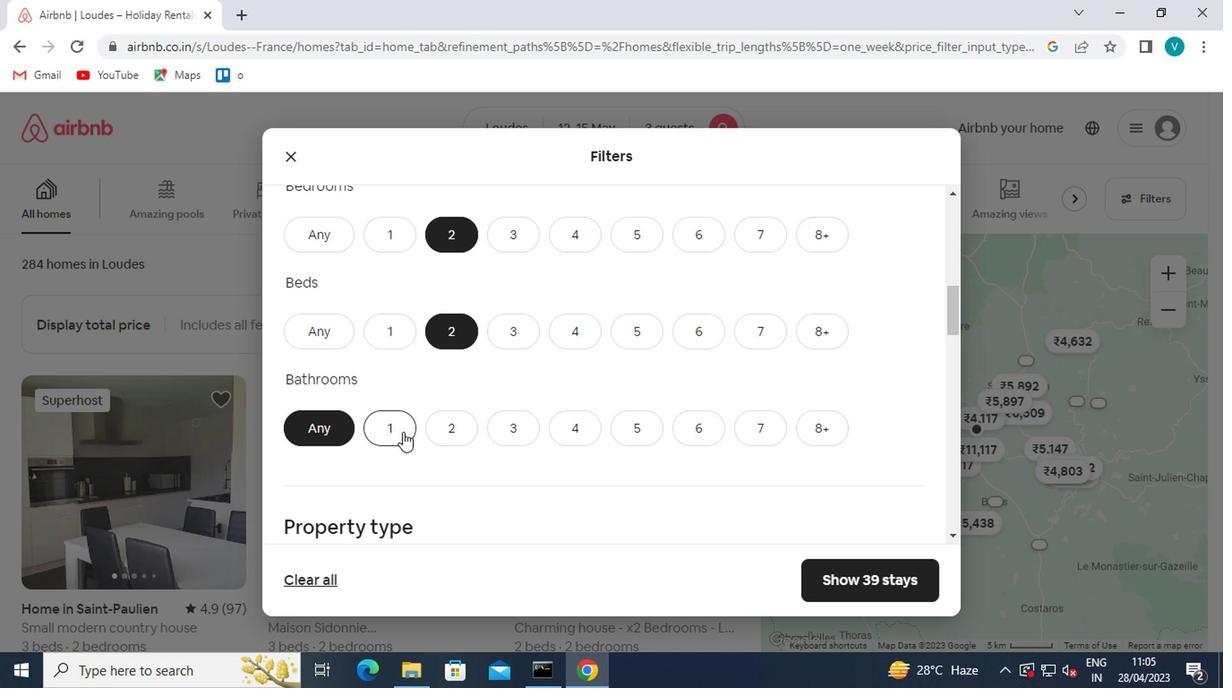 
Action: Mouse moved to (371, 390)
Screenshot: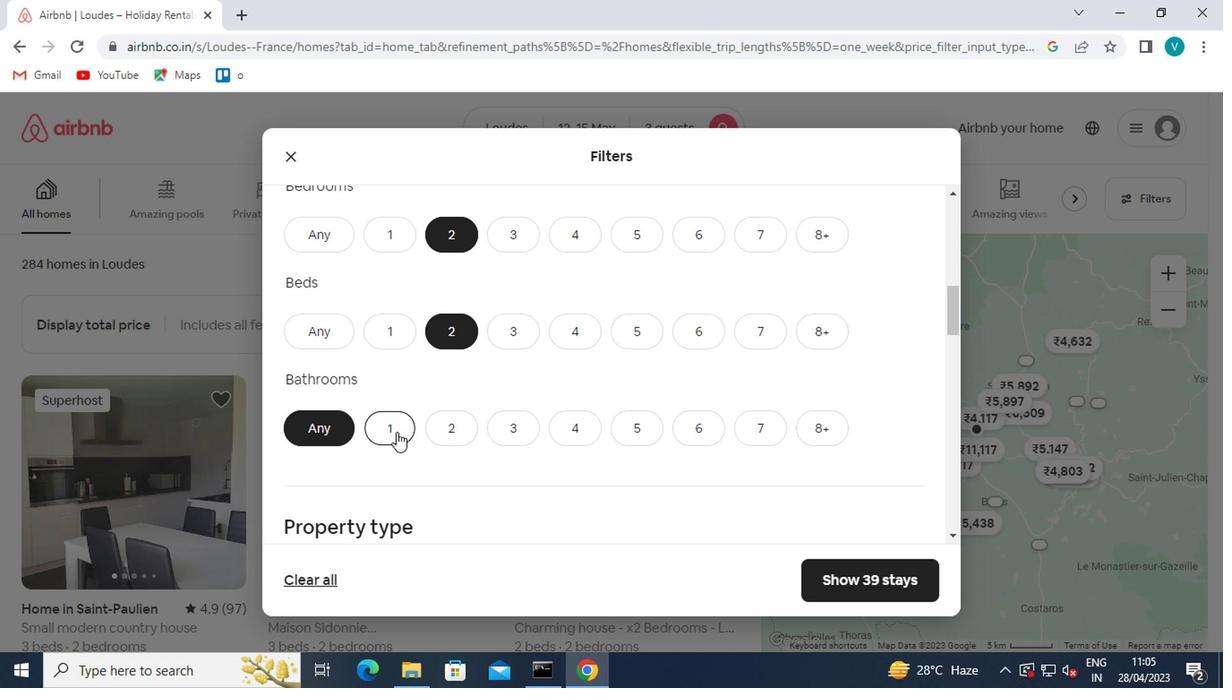 
Action: Mouse scrolled (371, 389) with delta (0, 0)
Screenshot: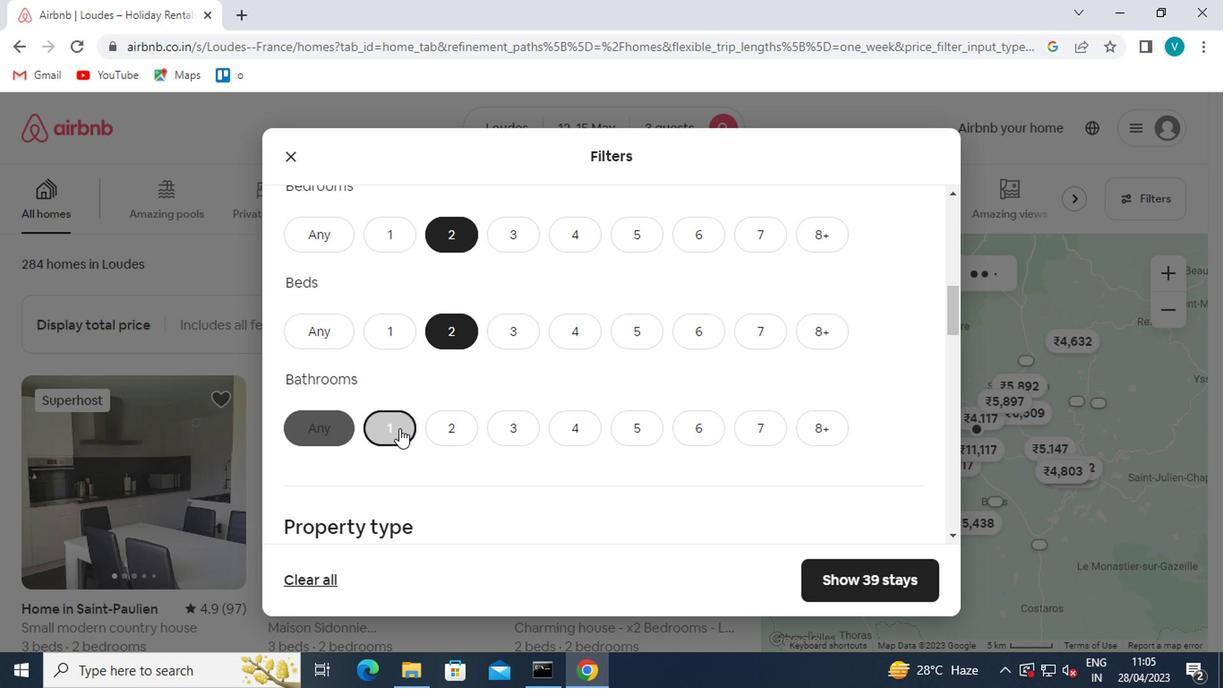 
Action: Mouse scrolled (371, 389) with delta (0, 0)
Screenshot: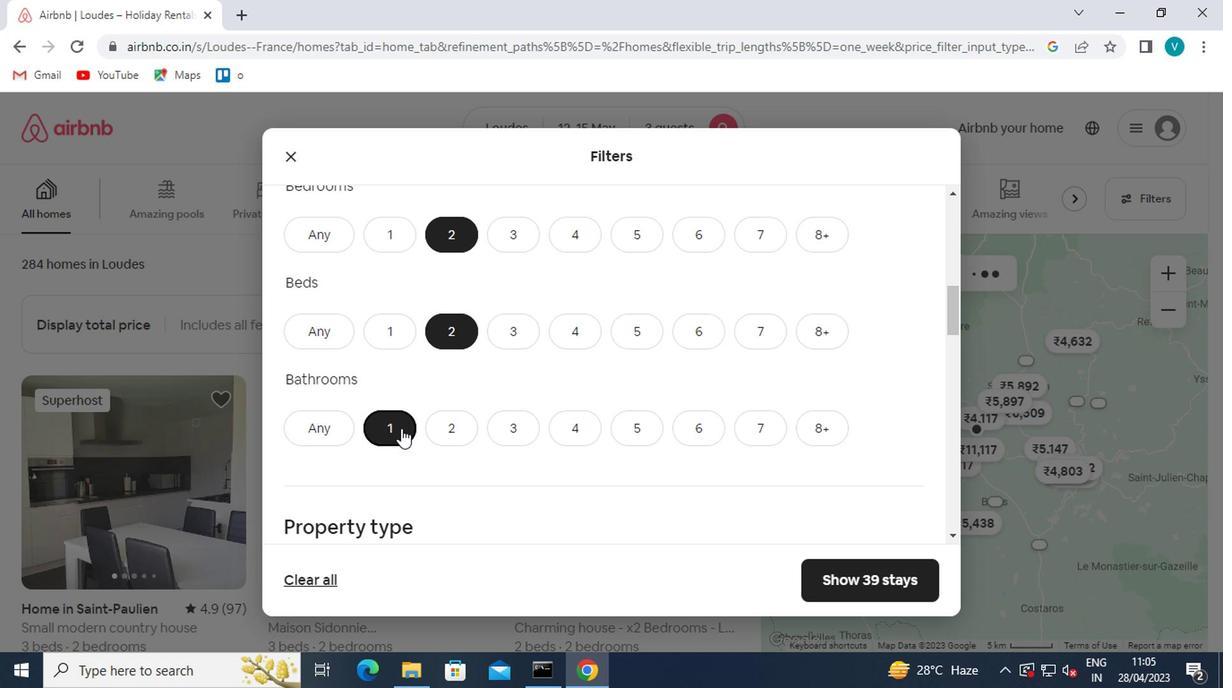 
Action: Mouse moved to (367, 392)
Screenshot: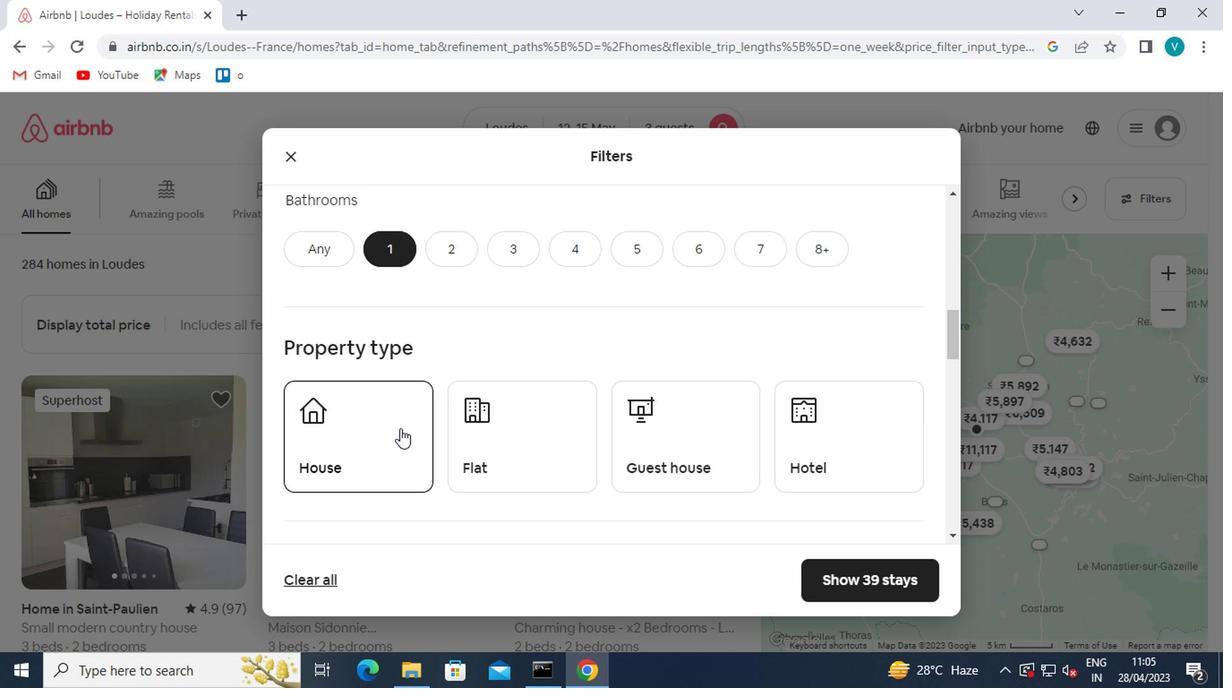 
Action: Mouse pressed left at (367, 392)
Screenshot: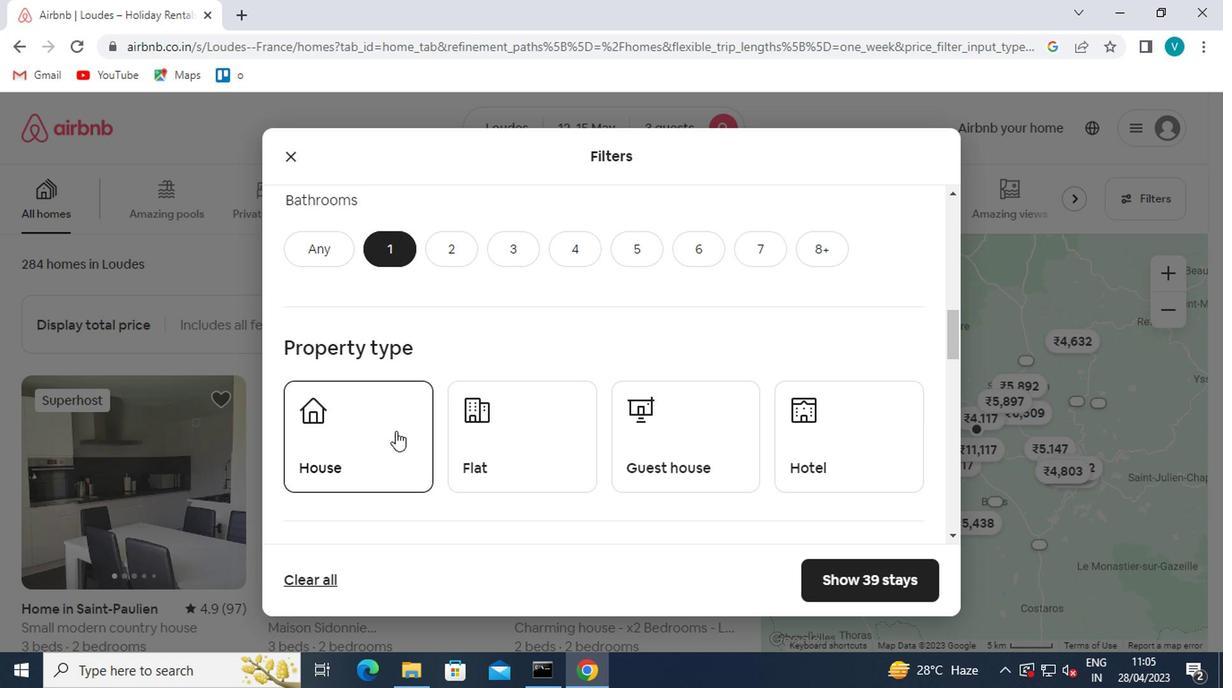 
Action: Mouse moved to (437, 413)
Screenshot: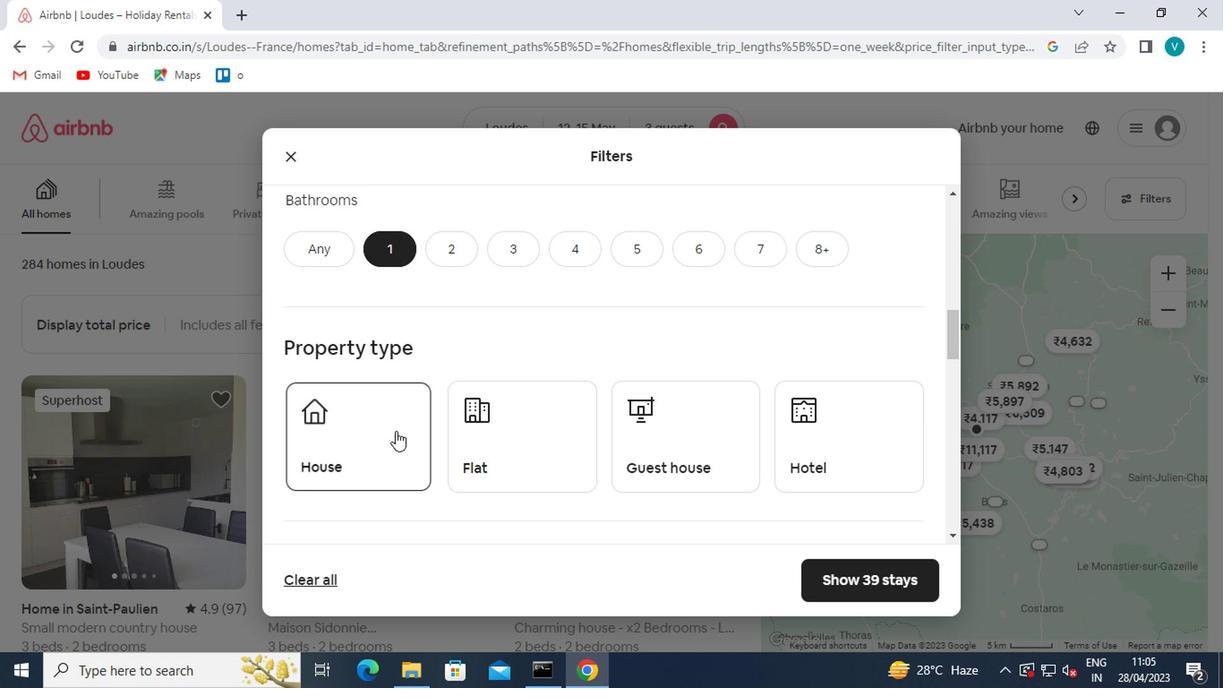 
Action: Mouse pressed left at (437, 413)
Screenshot: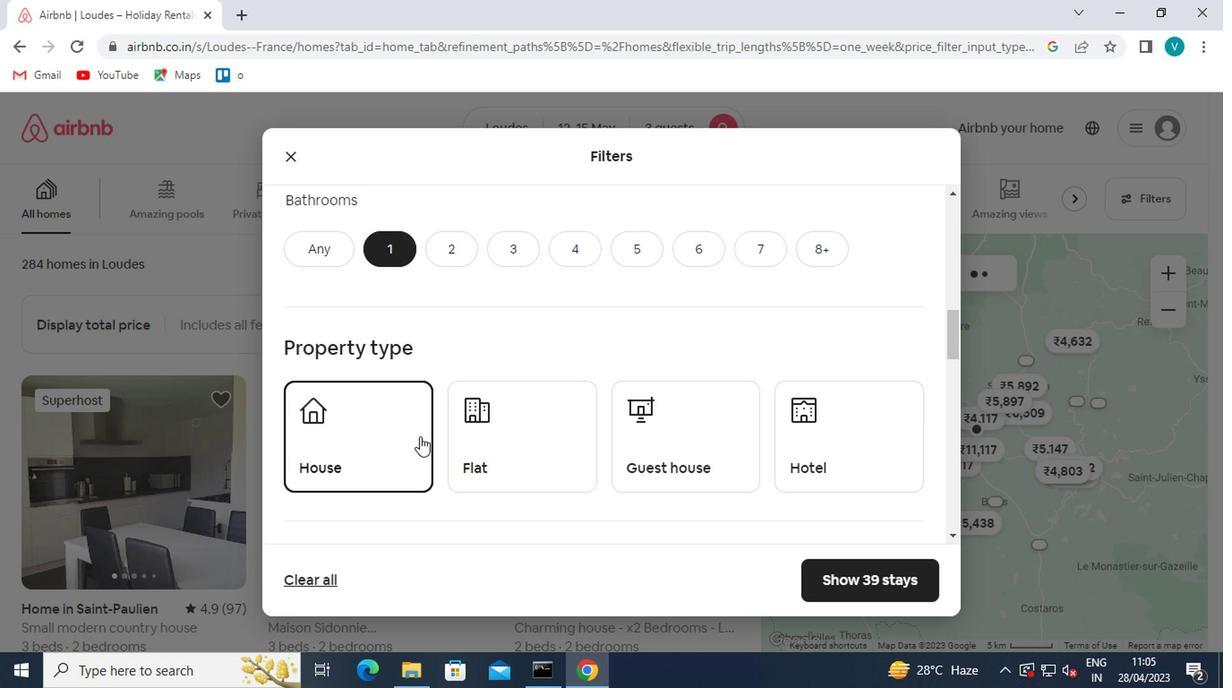 
Action: Mouse moved to (541, 404)
Screenshot: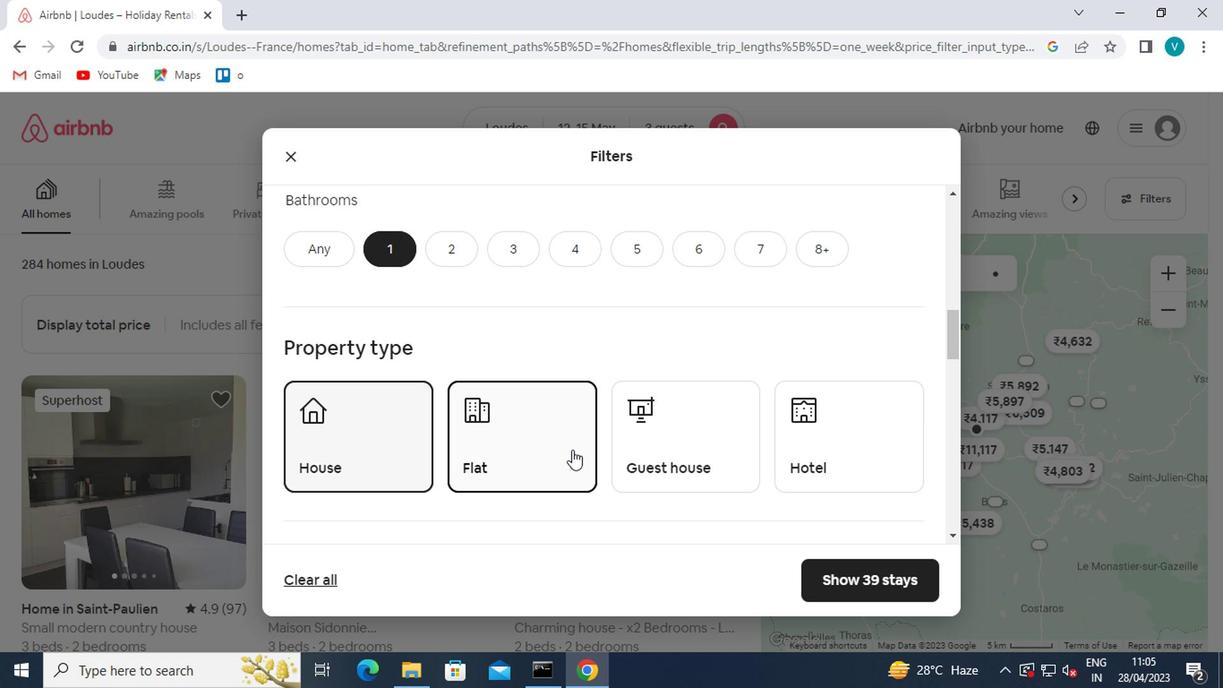 
Action: Mouse pressed left at (541, 404)
Screenshot: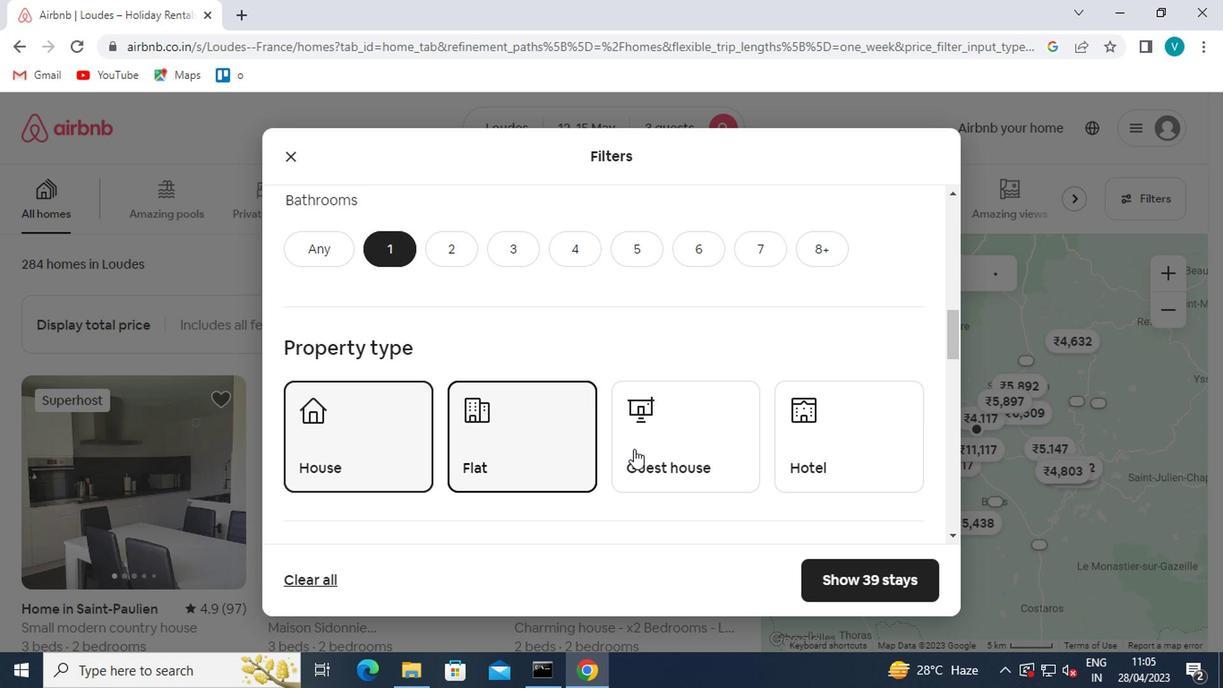 
Action: Mouse moved to (539, 402)
Screenshot: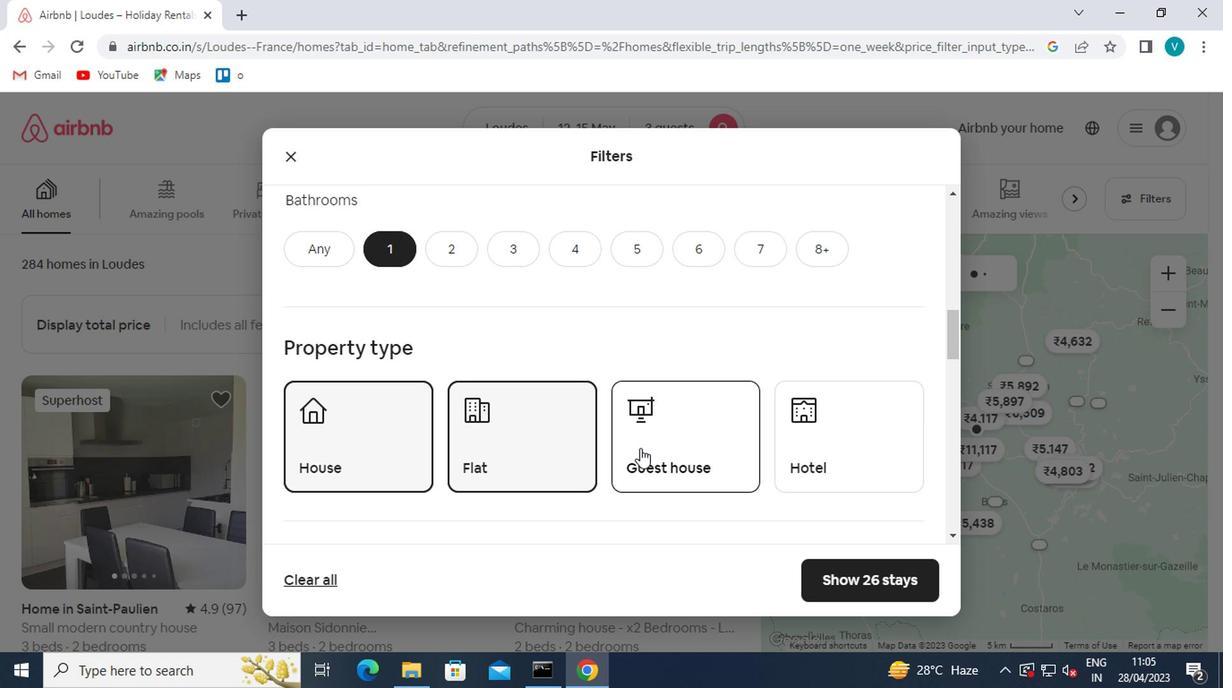 
Action: Mouse scrolled (539, 401) with delta (0, 0)
Screenshot: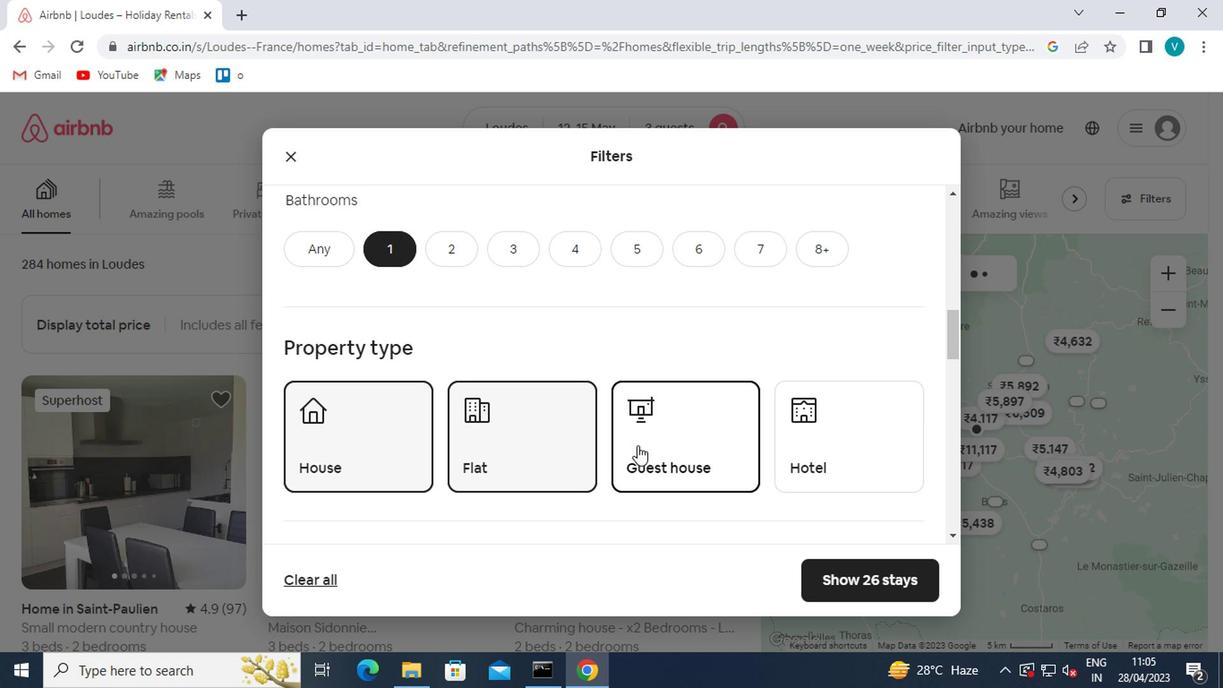 
Action: Mouse scrolled (539, 401) with delta (0, 0)
Screenshot: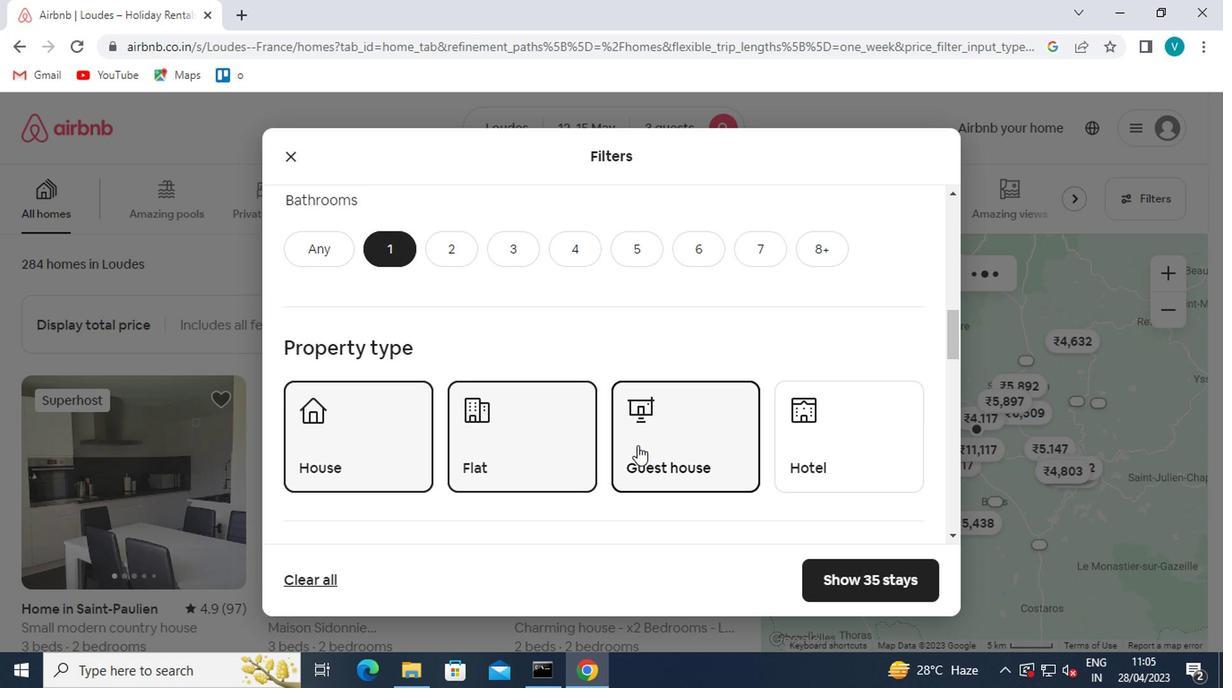 
Action: Mouse scrolled (539, 401) with delta (0, 0)
Screenshot: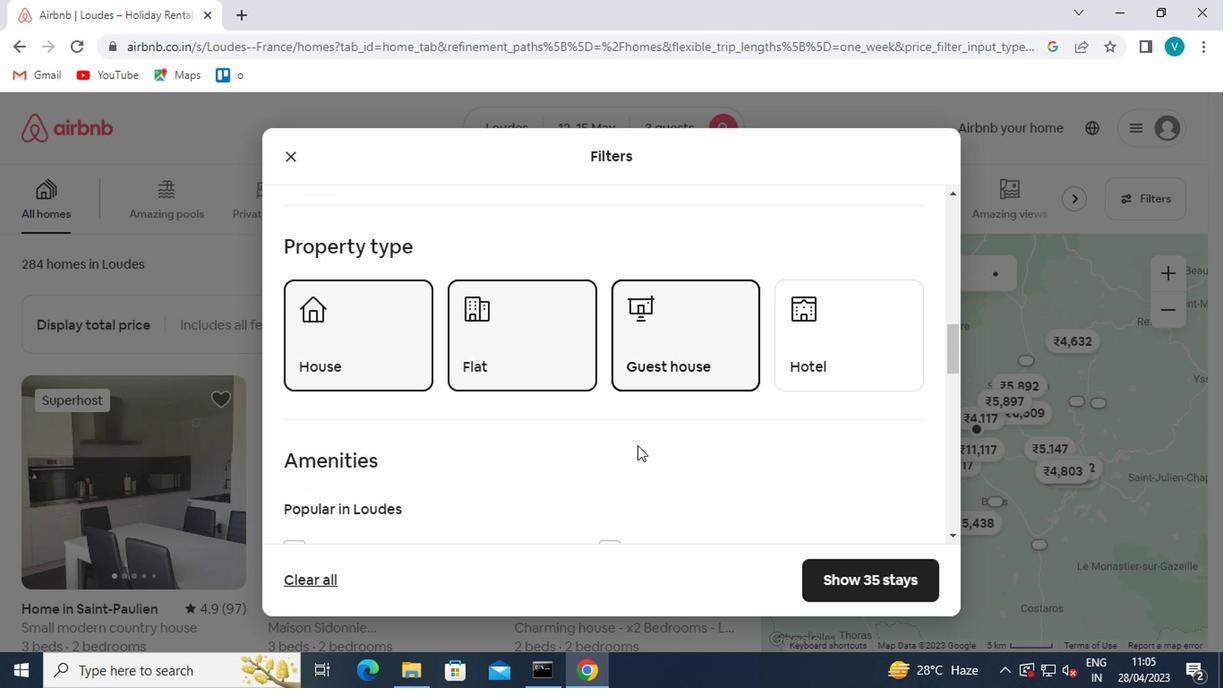 
Action: Mouse scrolled (539, 401) with delta (0, 0)
Screenshot: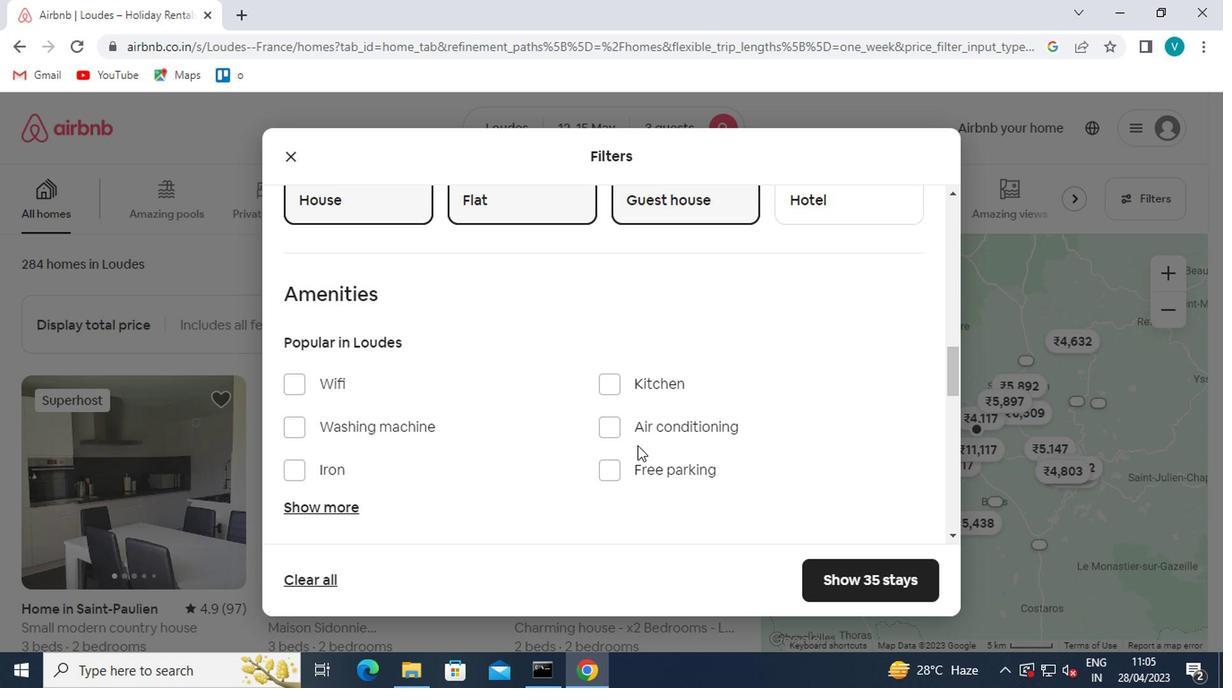
Action: Mouse scrolled (539, 401) with delta (0, 0)
Screenshot: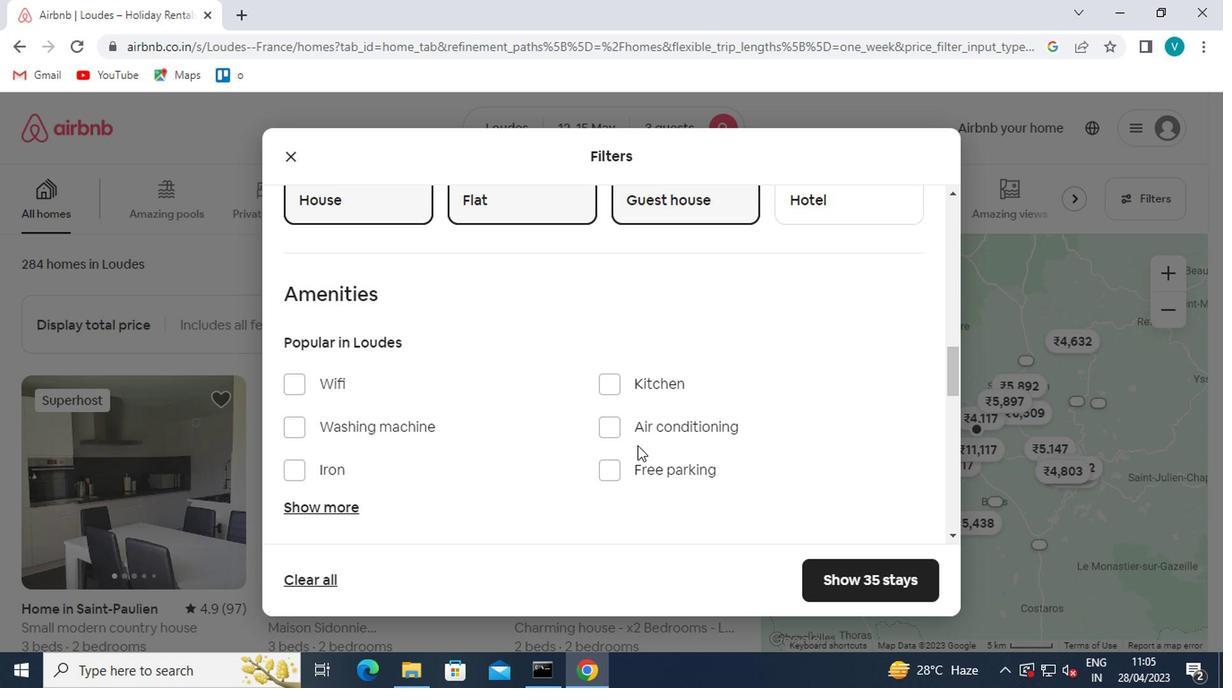 
Action: Mouse scrolled (539, 401) with delta (0, 0)
Screenshot: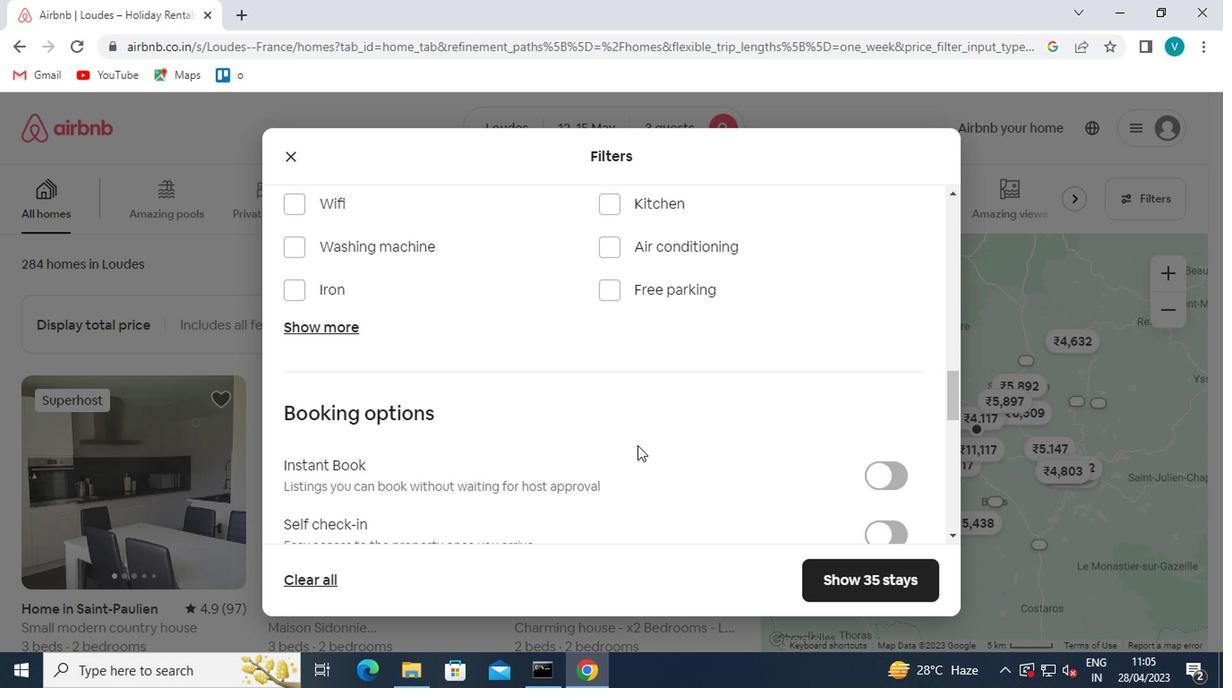 
Action: Mouse scrolled (539, 401) with delta (0, 0)
Screenshot: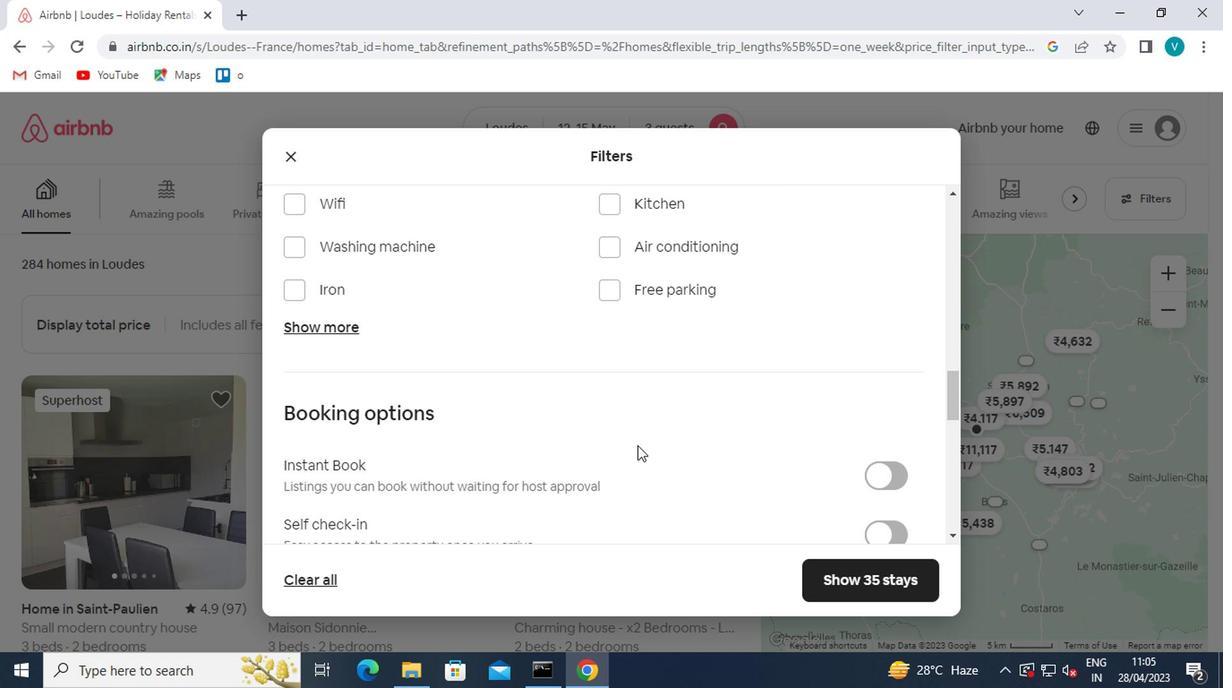 
Action: Mouse moved to (716, 339)
Screenshot: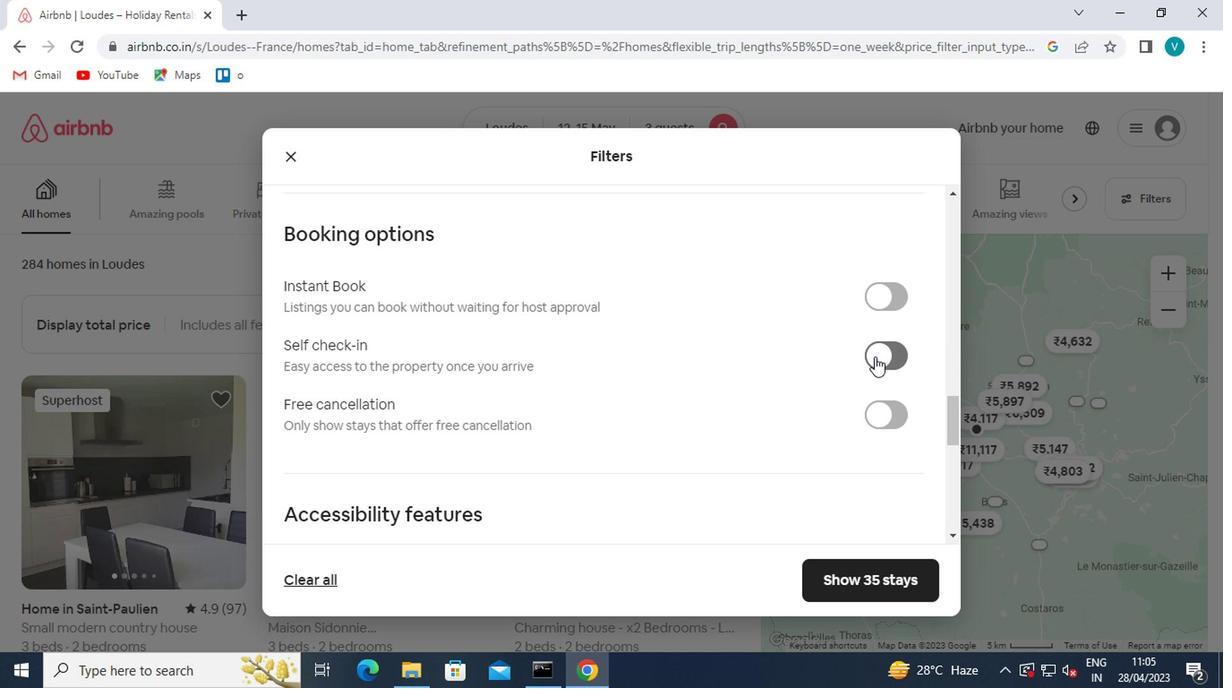 
Action: Mouse pressed left at (716, 339)
Screenshot: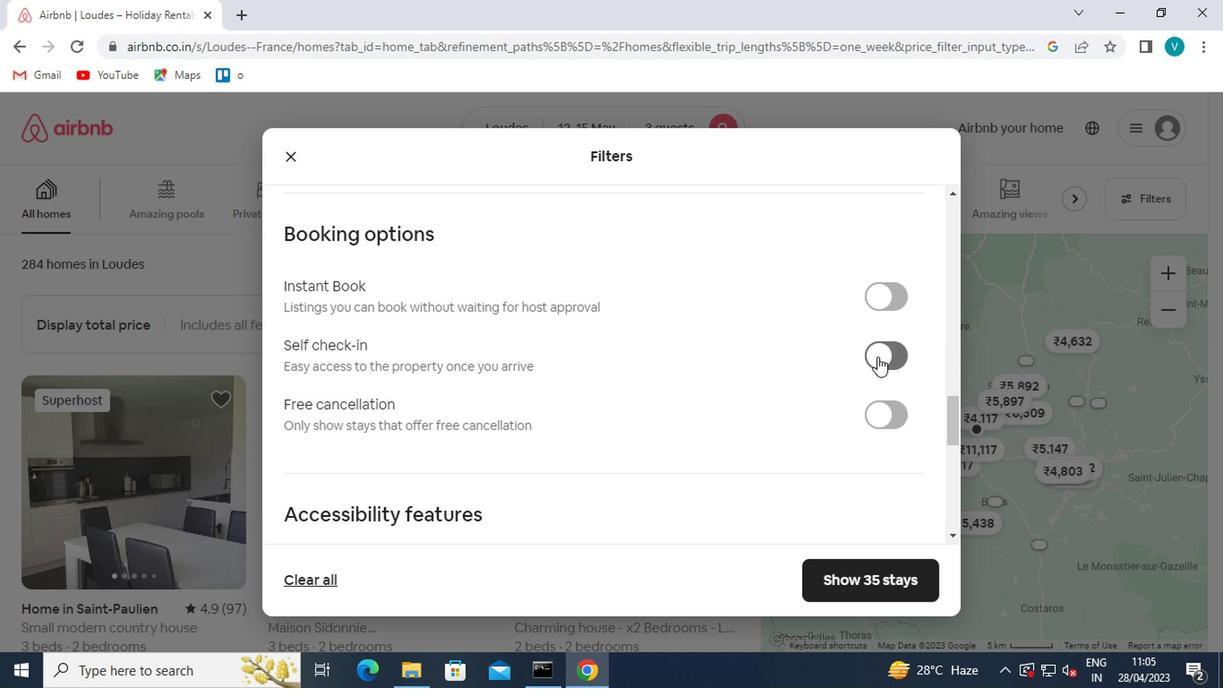 
Action: Mouse moved to (654, 361)
Screenshot: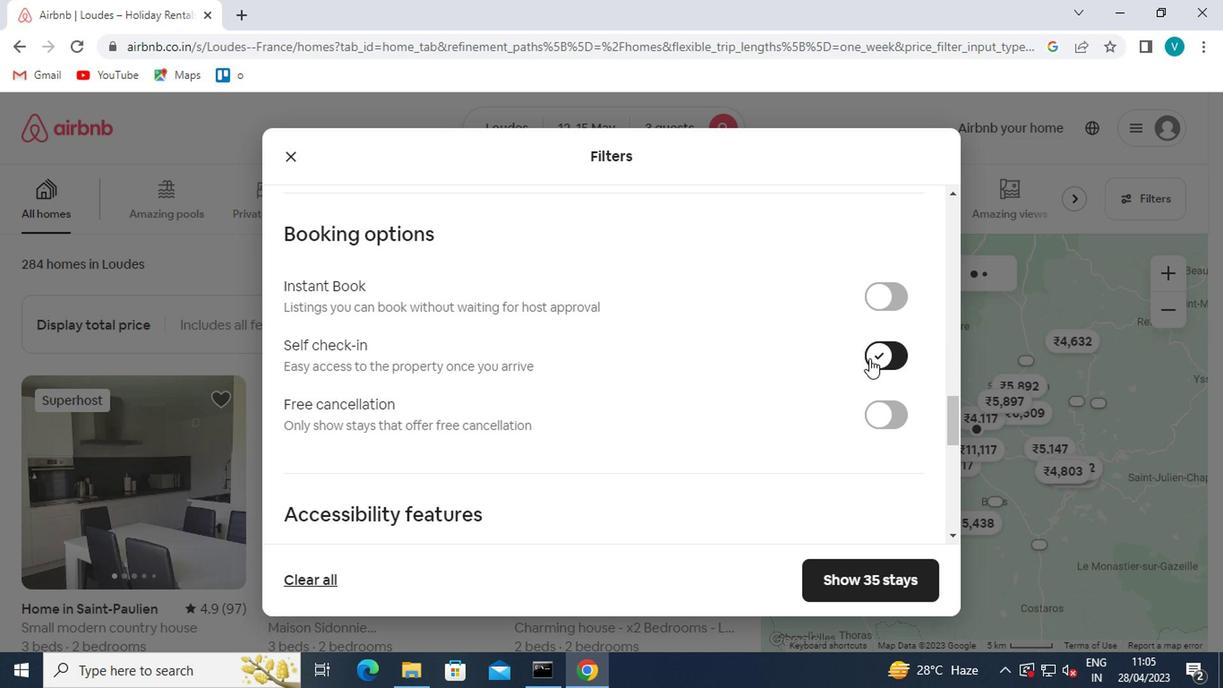 
Action: Mouse scrolled (654, 361) with delta (0, 0)
Screenshot: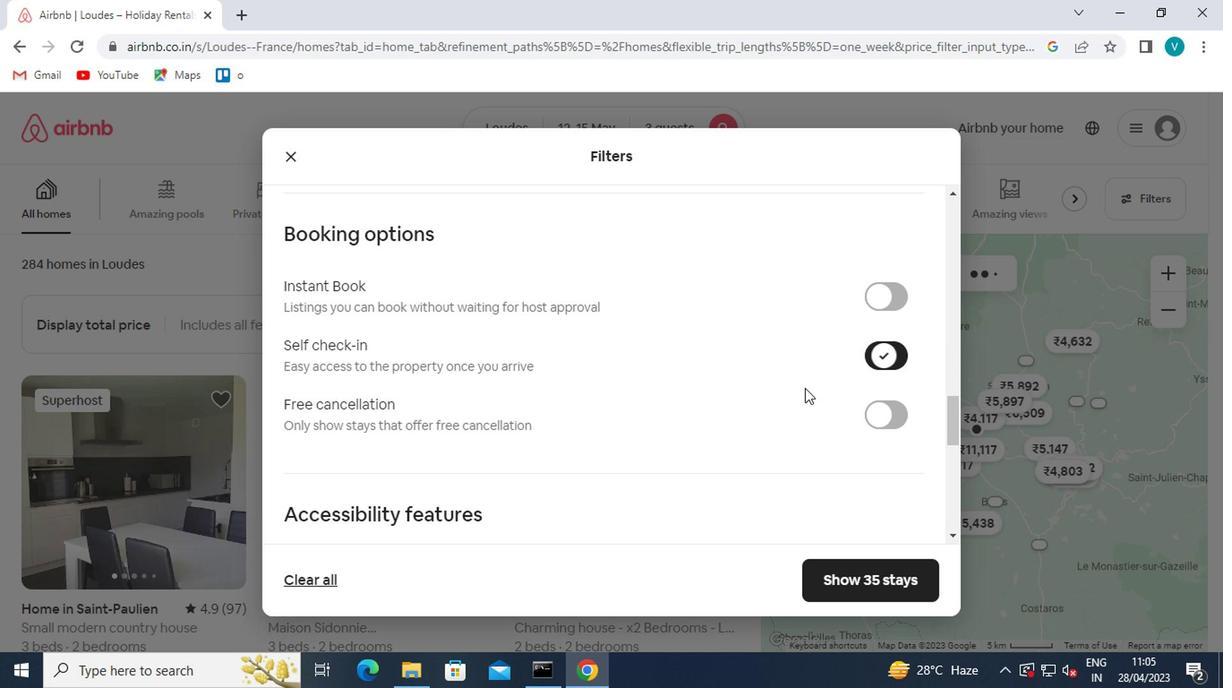 
Action: Mouse scrolled (654, 361) with delta (0, 0)
Screenshot: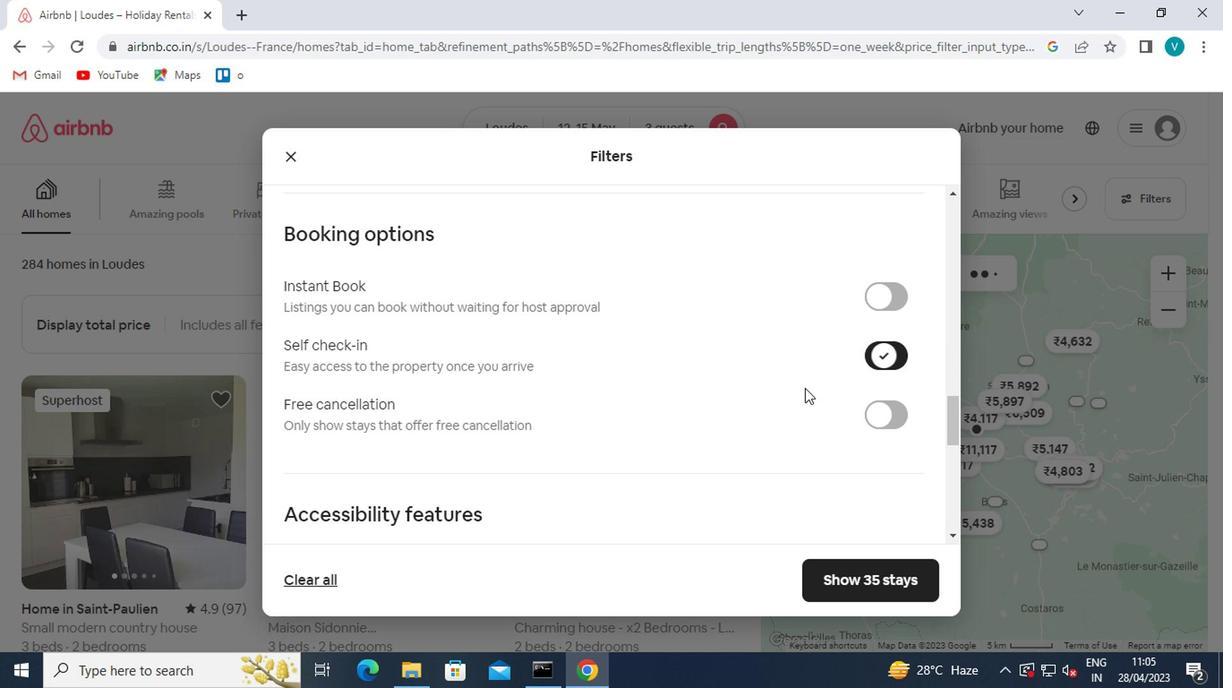
Action: Mouse scrolled (654, 361) with delta (0, 0)
Screenshot: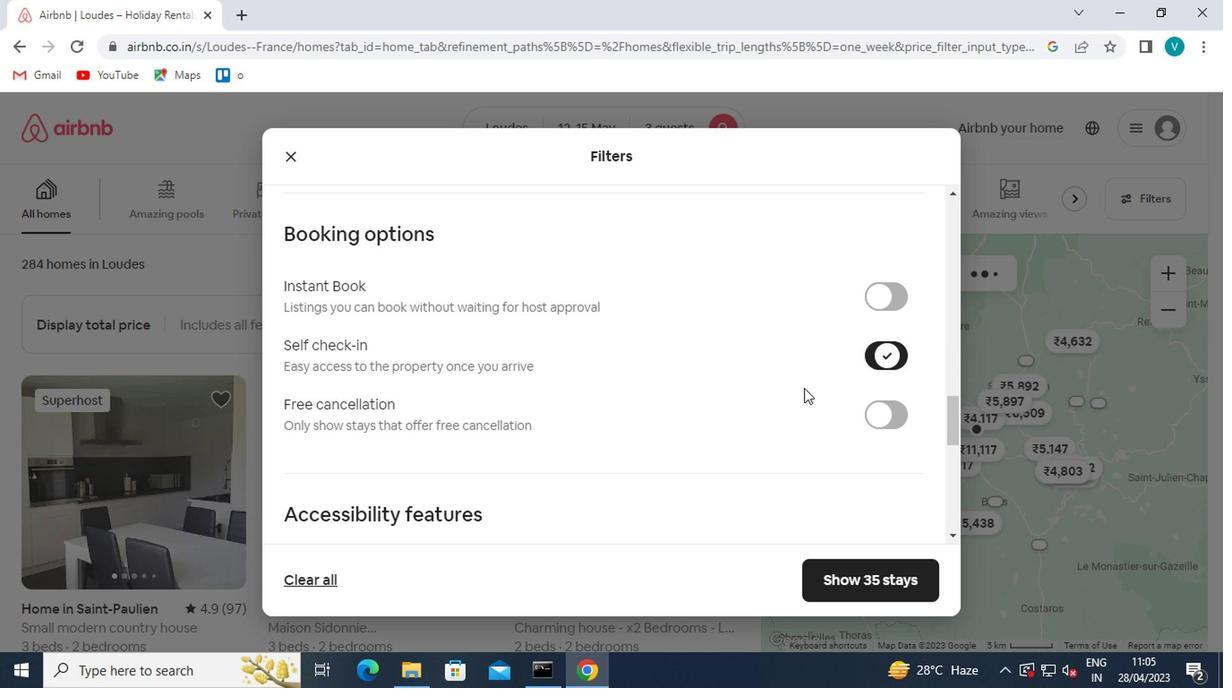 
Action: Mouse scrolled (654, 361) with delta (0, 0)
Screenshot: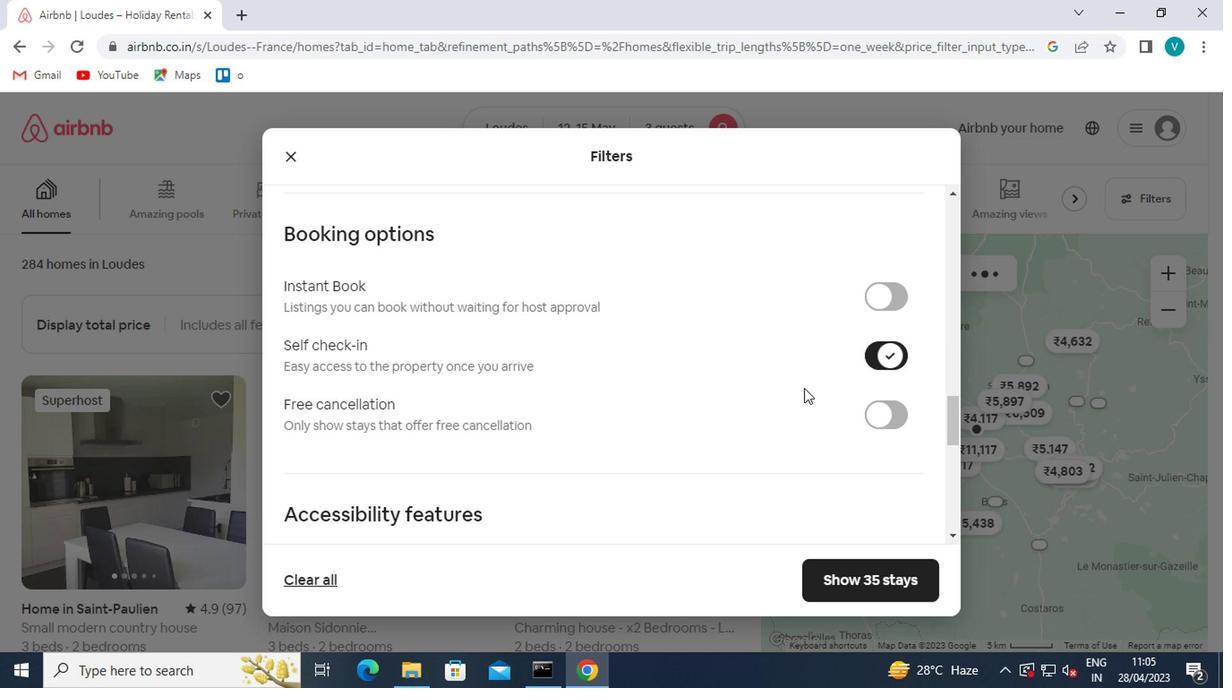 
Action: Mouse scrolled (654, 361) with delta (0, 0)
Screenshot: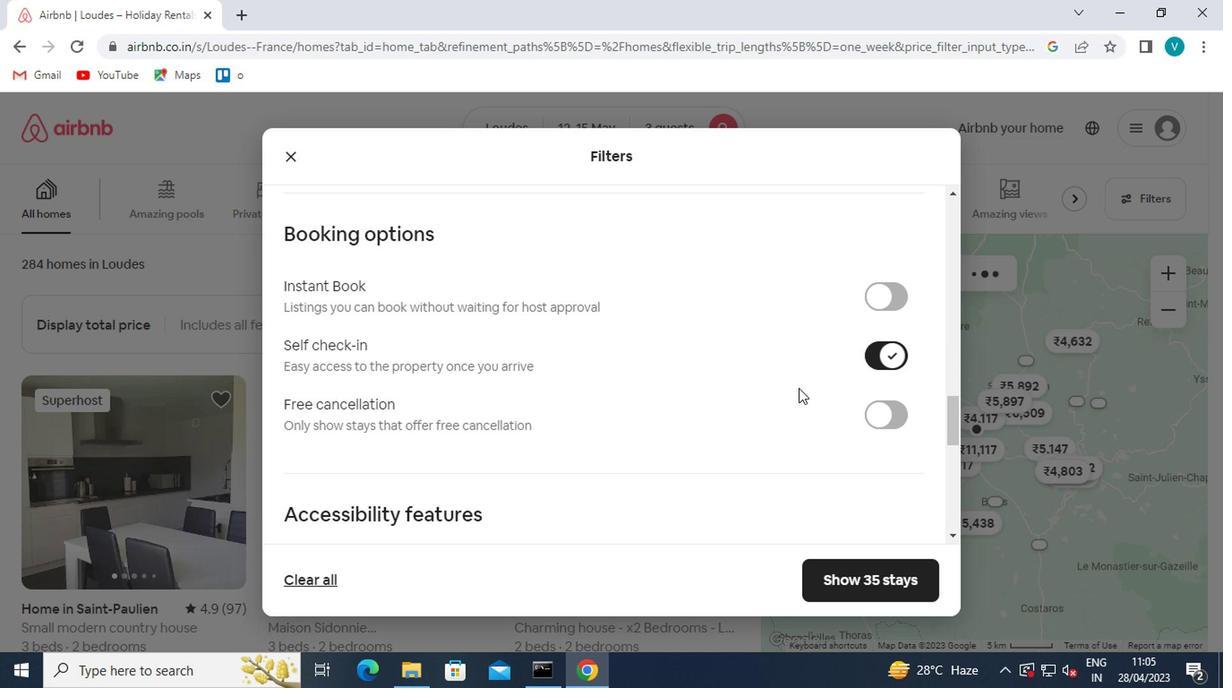 
Action: Mouse moved to (651, 363)
Screenshot: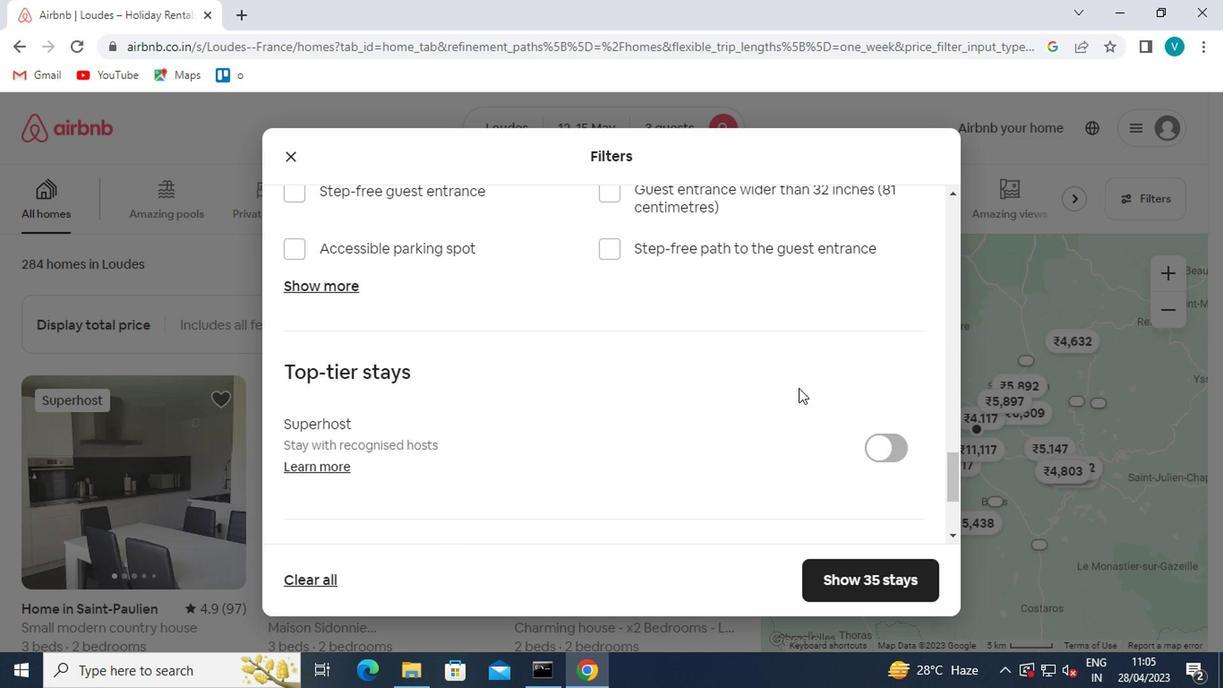 
Action: Mouse scrolled (651, 363) with delta (0, 0)
Screenshot: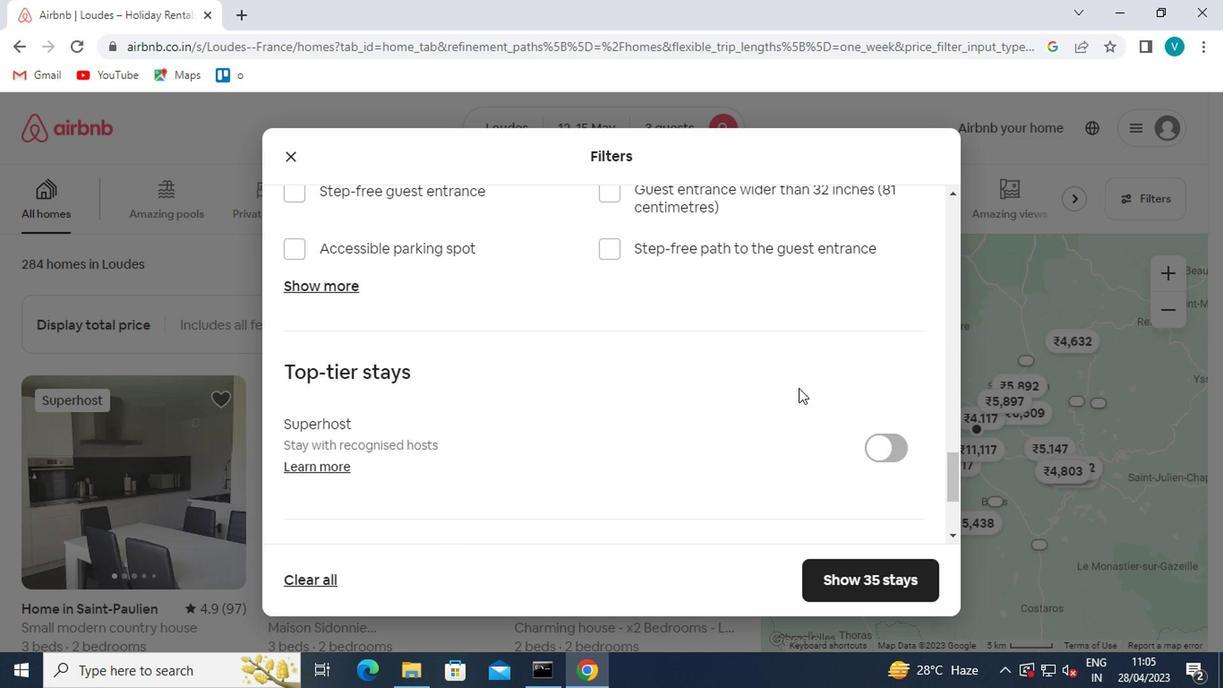 
Action: Mouse moved to (651, 364)
Screenshot: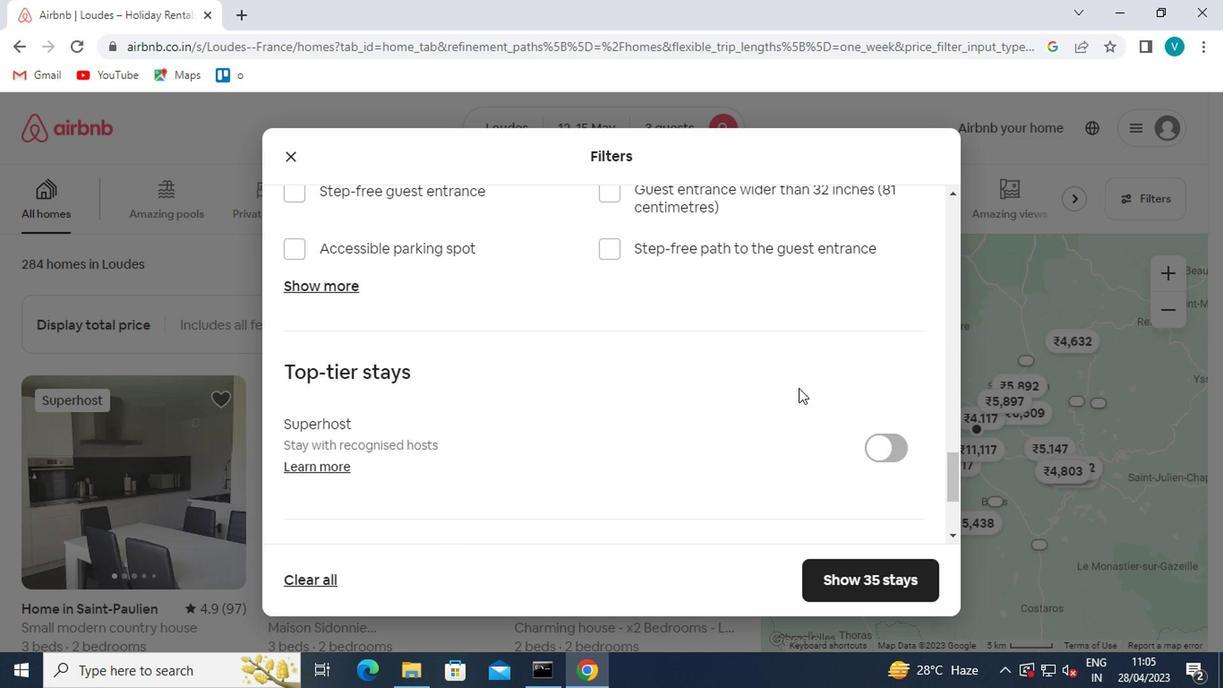 
Action: Mouse scrolled (651, 363) with delta (0, 0)
Screenshot: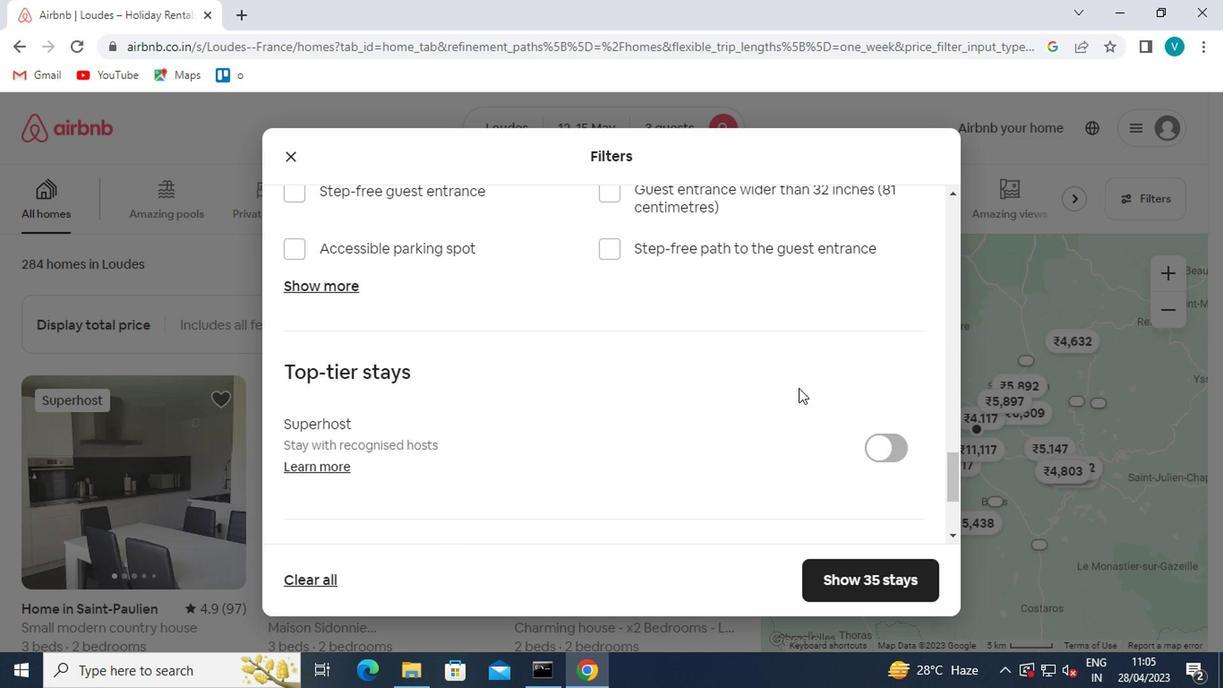 
Action: Mouse scrolled (651, 363) with delta (0, 0)
Screenshot: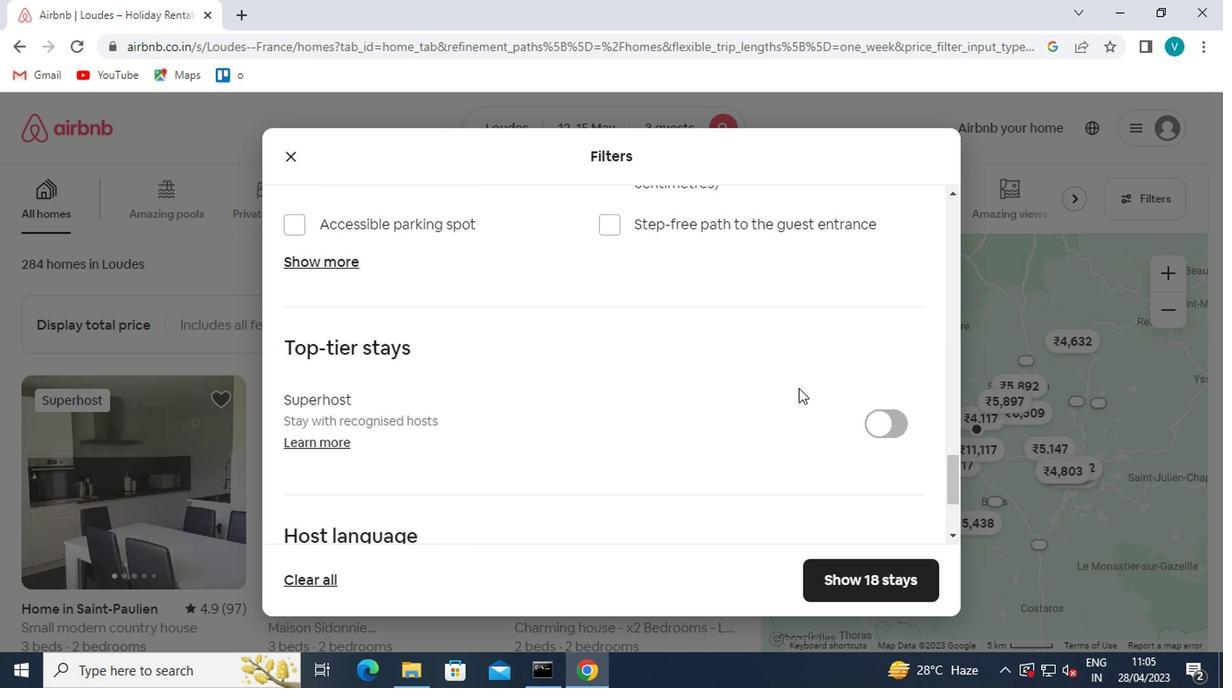 
Action: Mouse moved to (651, 365)
Screenshot: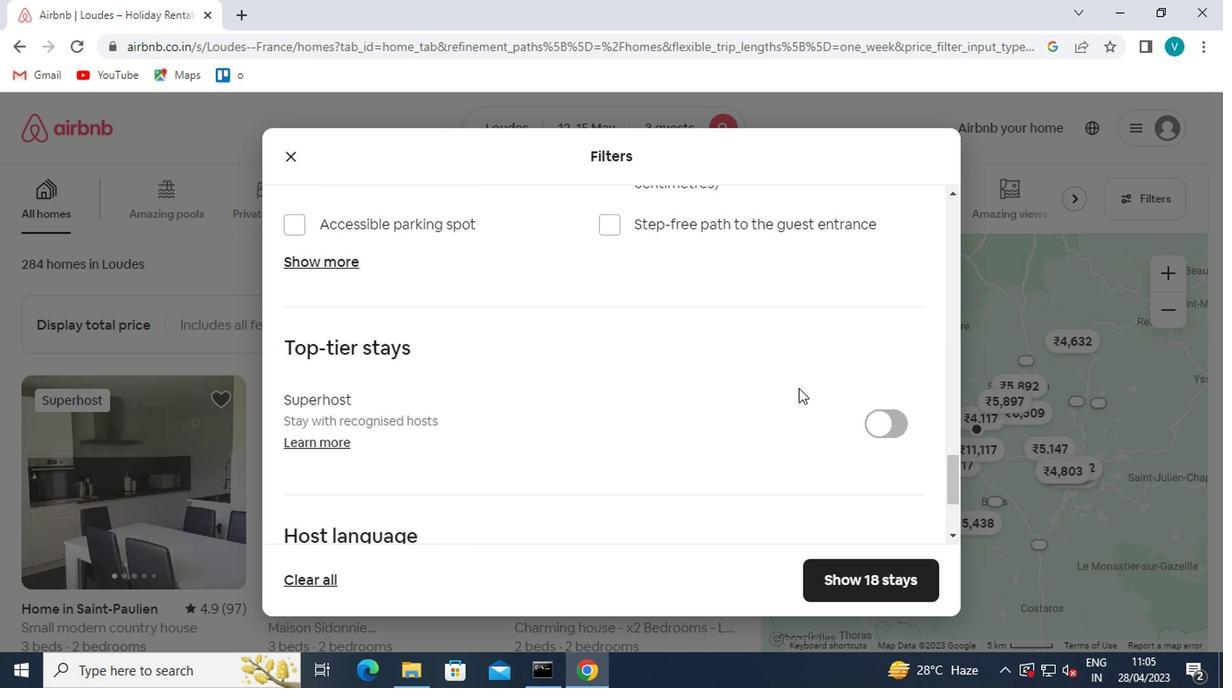 
Action: Mouse scrolled (651, 364) with delta (0, 0)
Screenshot: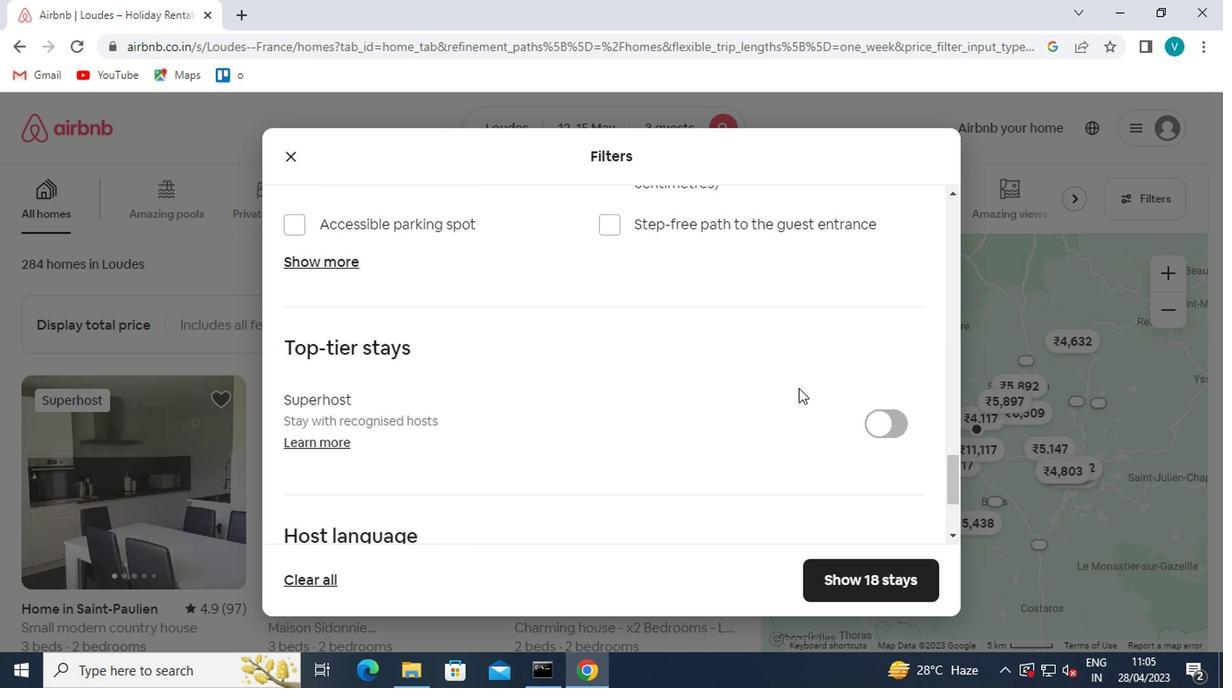 
Action: Mouse moved to (336, 380)
Screenshot: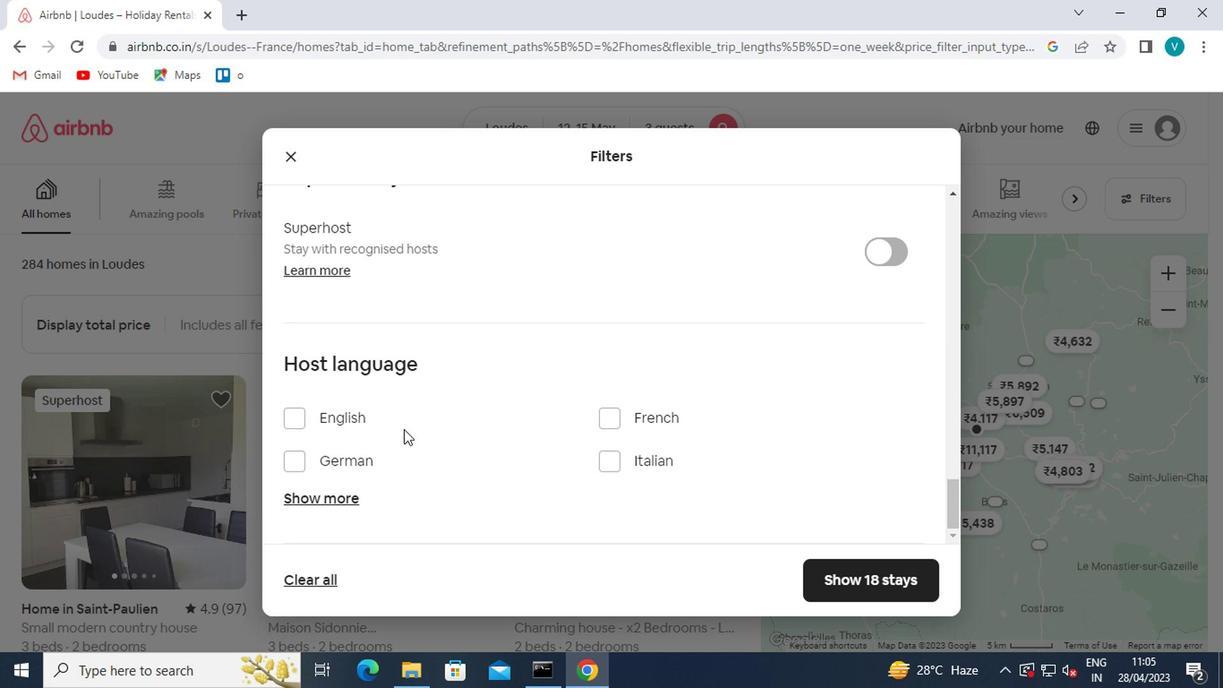 
Action: Mouse pressed left at (336, 380)
Screenshot: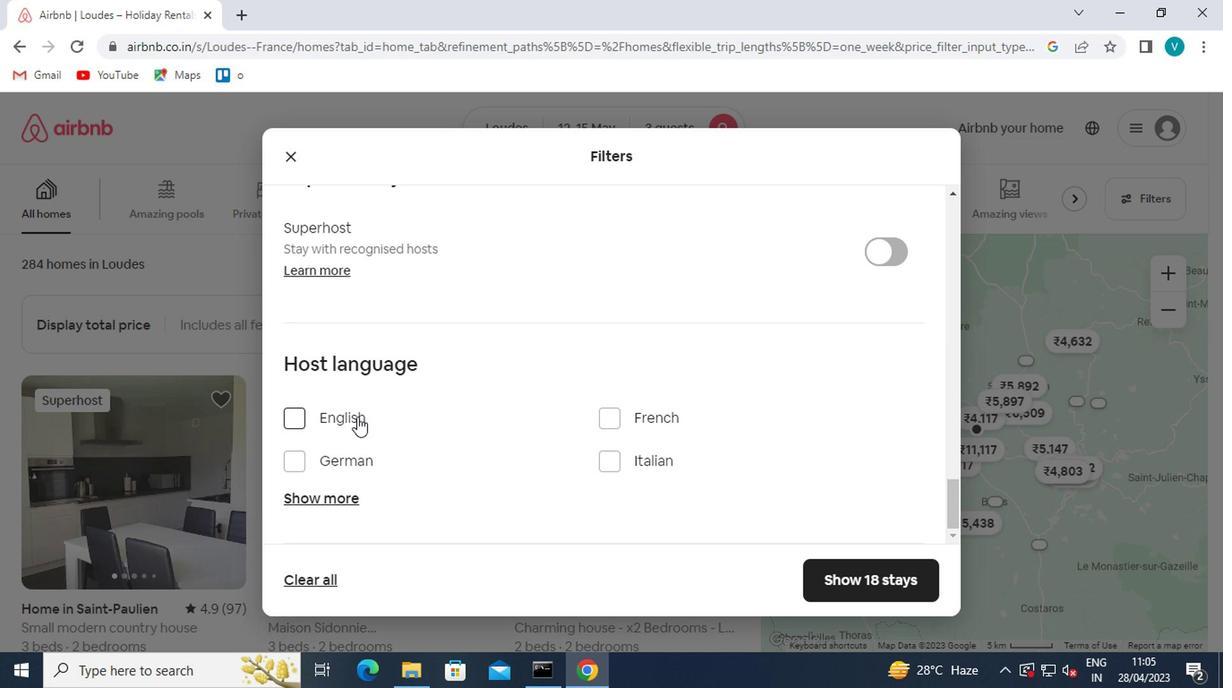 
Action: Mouse moved to (719, 498)
Screenshot: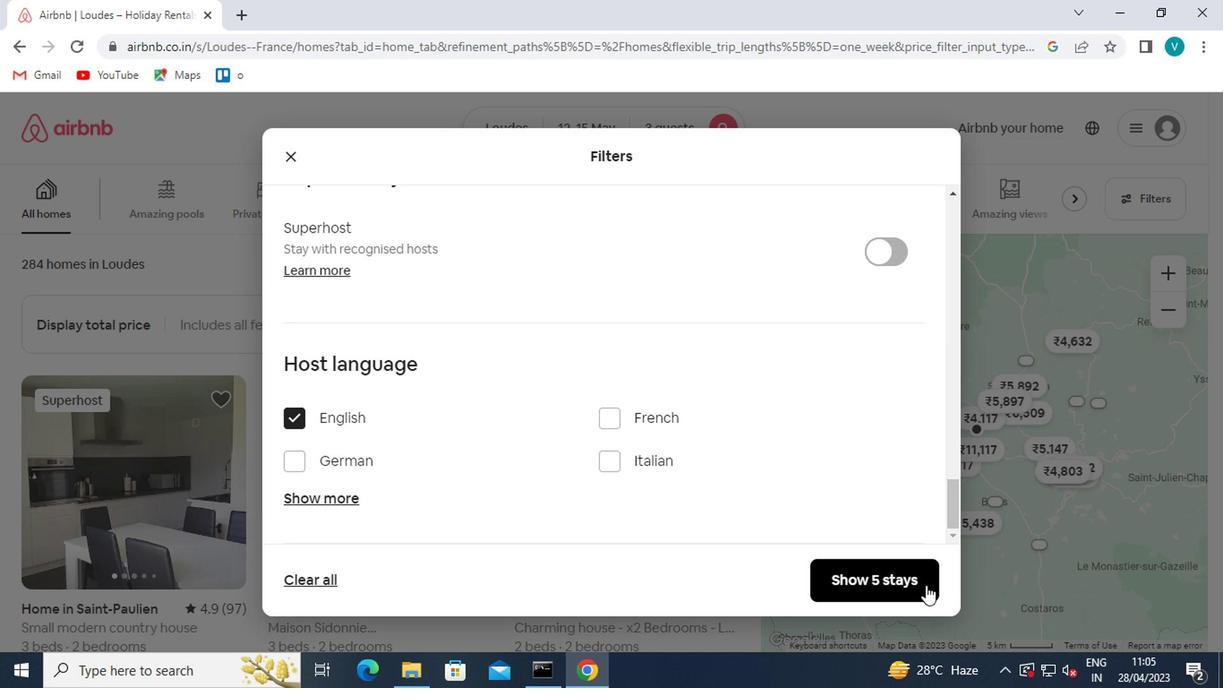 
Action: Mouse pressed left at (719, 498)
Screenshot: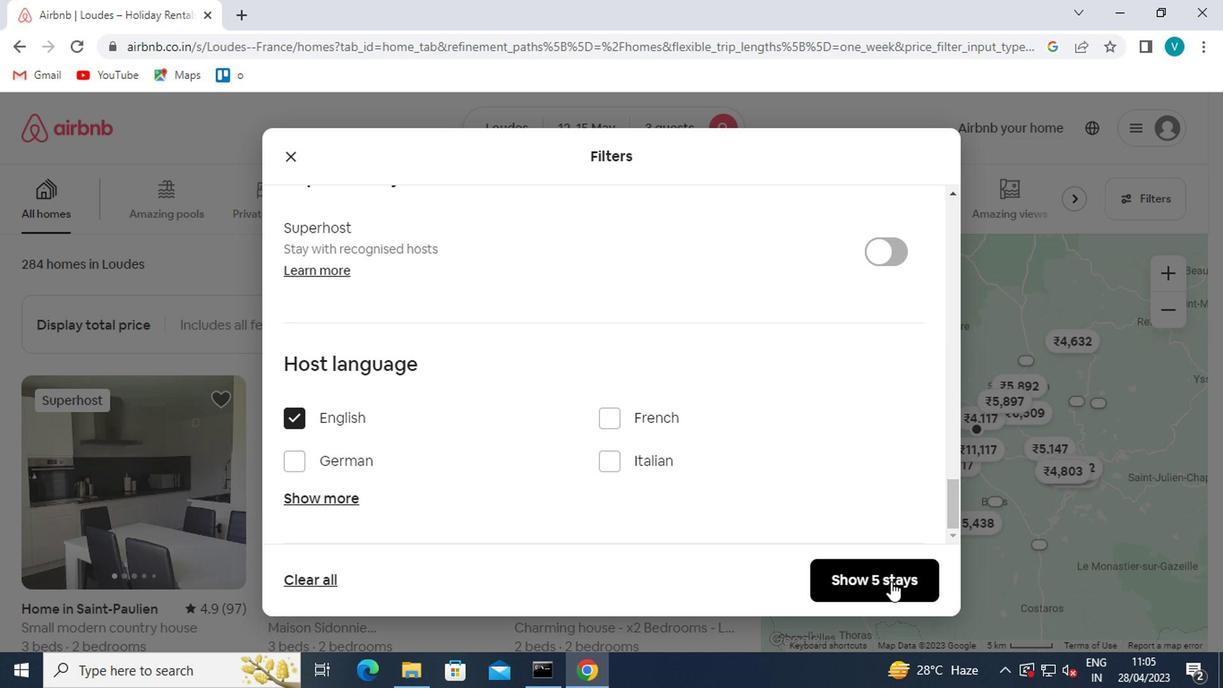
